 Task: Add your workplace in Manhattan to your list of favorite locations.
Action: Mouse moved to (136, 53)
Screenshot: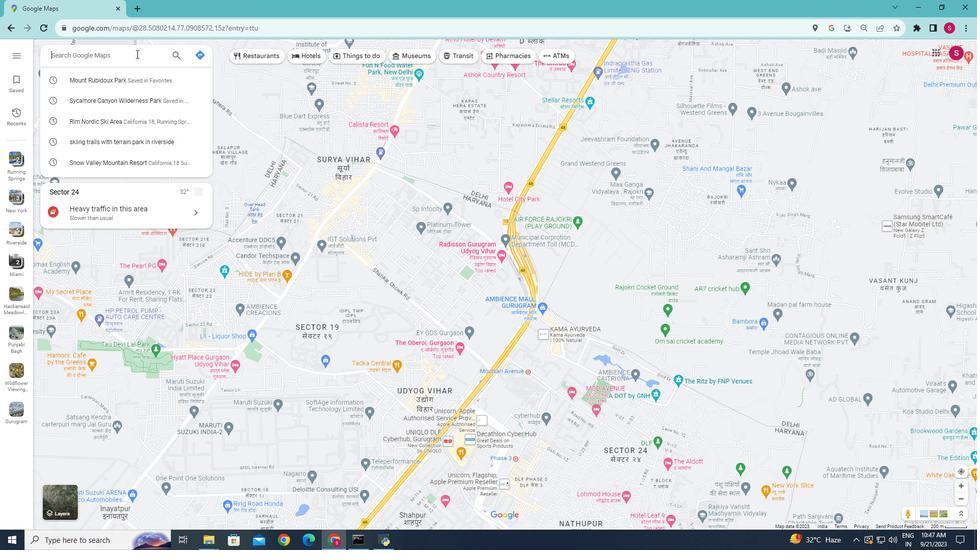 
Action: Mouse pressed left at (136, 53)
Screenshot: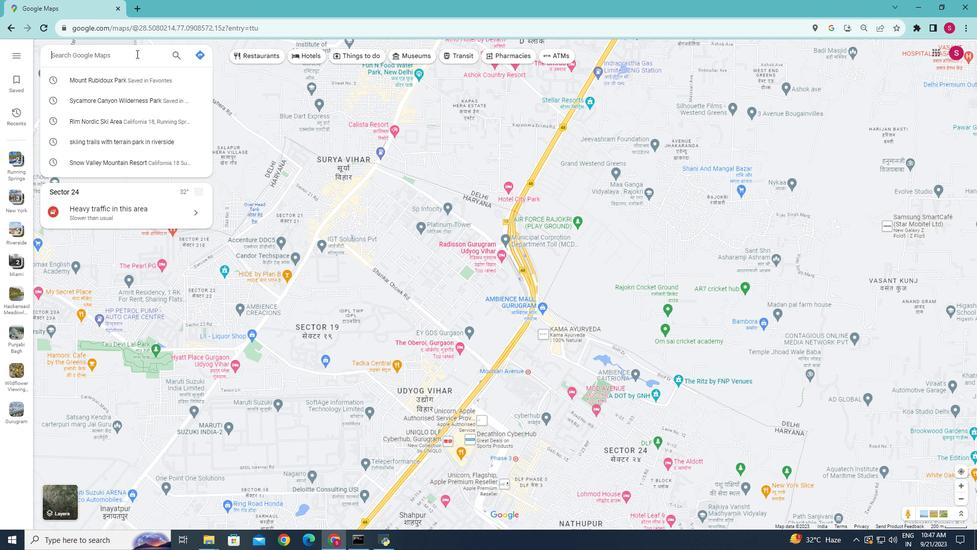 
Action: Key pressed <Key.caps_lock>M<Key.caps_lock>anhattan<Key.enter>
Screenshot: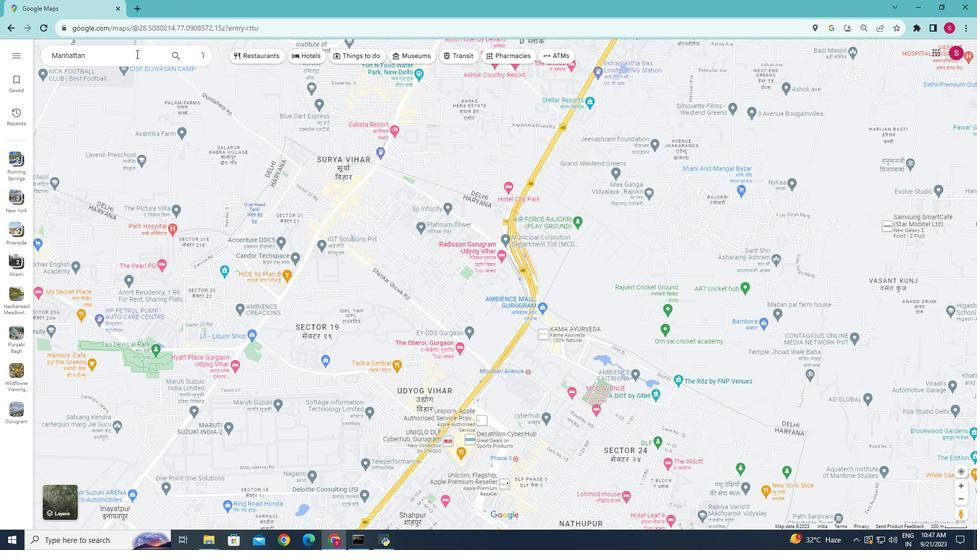 
Action: Mouse moved to (124, 211)
Screenshot: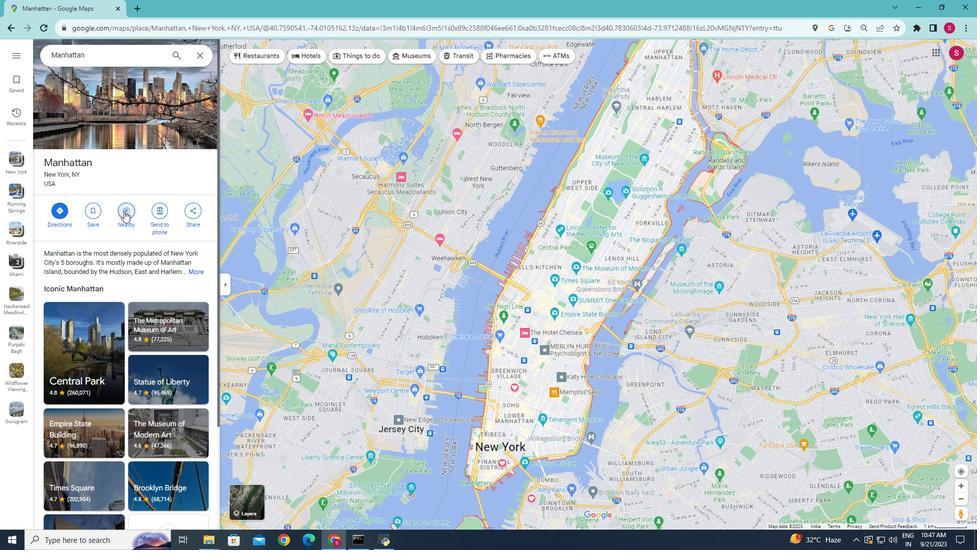 
Action: Mouse pressed left at (124, 211)
Screenshot: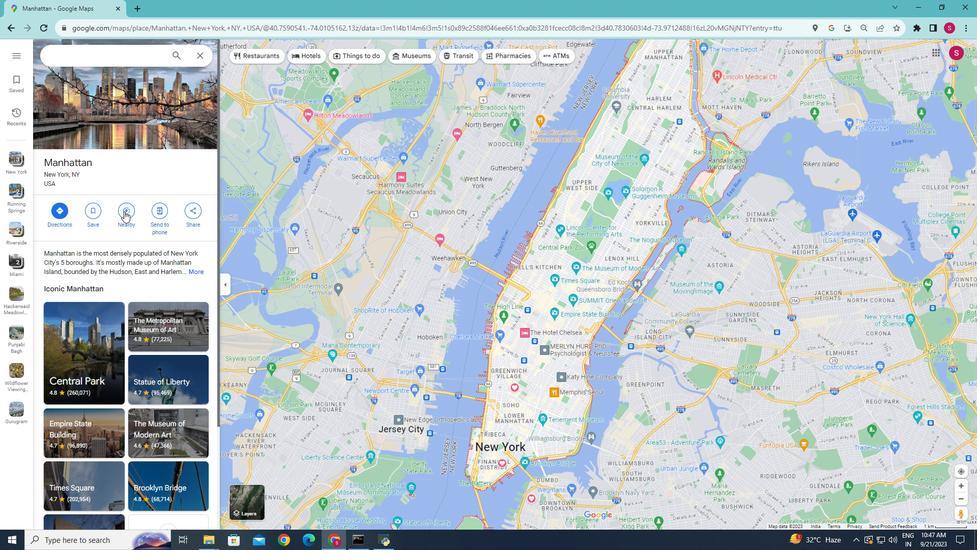 
Action: Mouse moved to (87, 52)
Screenshot: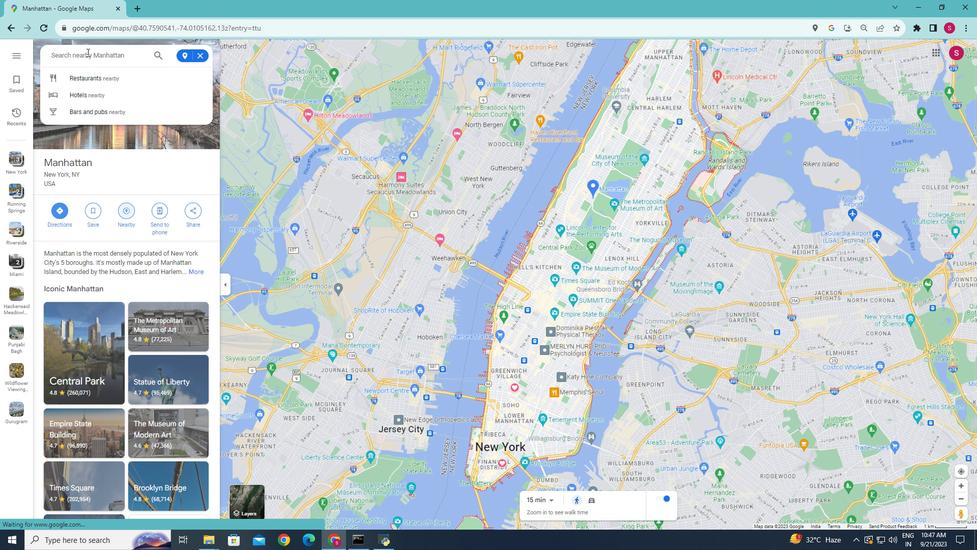 
Action: Mouse pressed left at (87, 52)
Screenshot: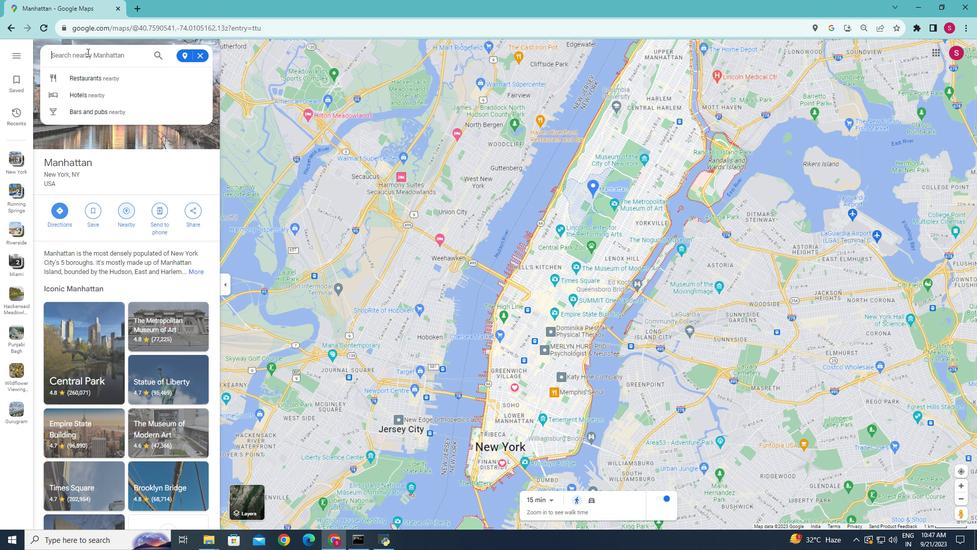 
Action: Key pressed workplace<Key.enter>
Screenshot: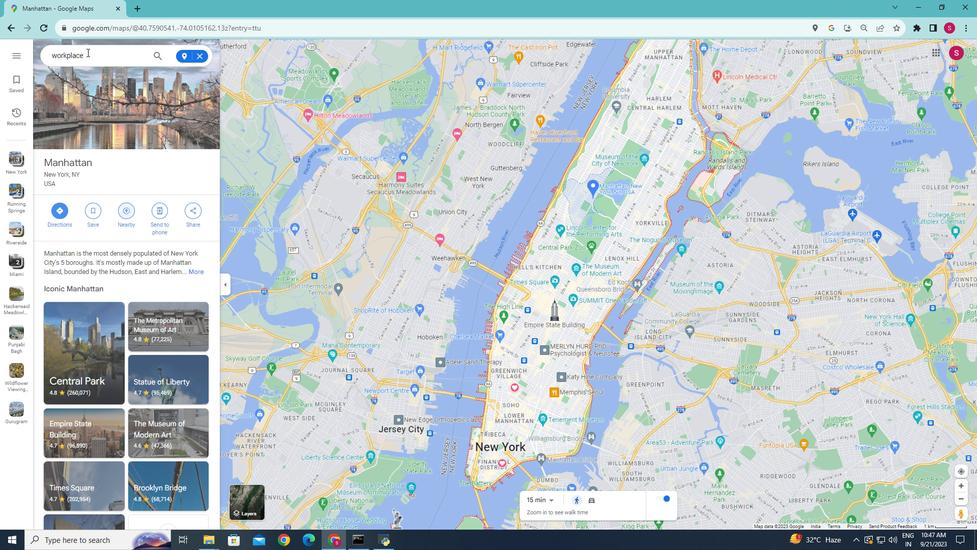 
Action: Mouse moved to (76, 202)
Screenshot: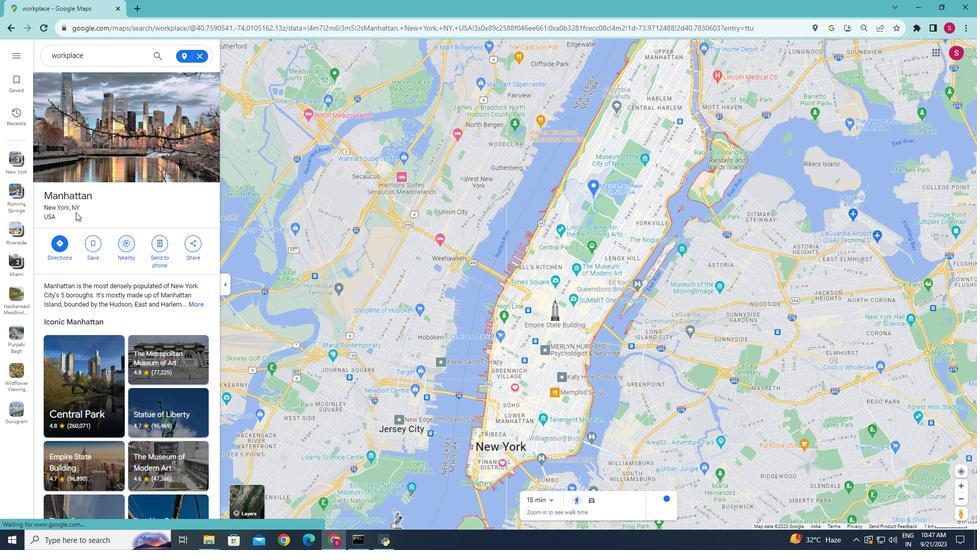 
Action: Mouse scrolled (76, 202) with delta (0, 0)
Screenshot: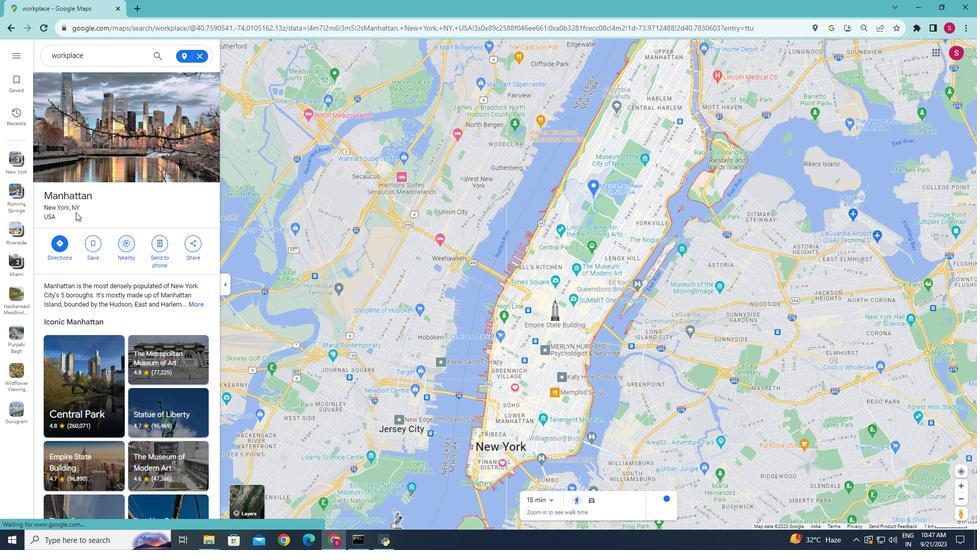 
Action: Mouse moved to (75, 211)
Screenshot: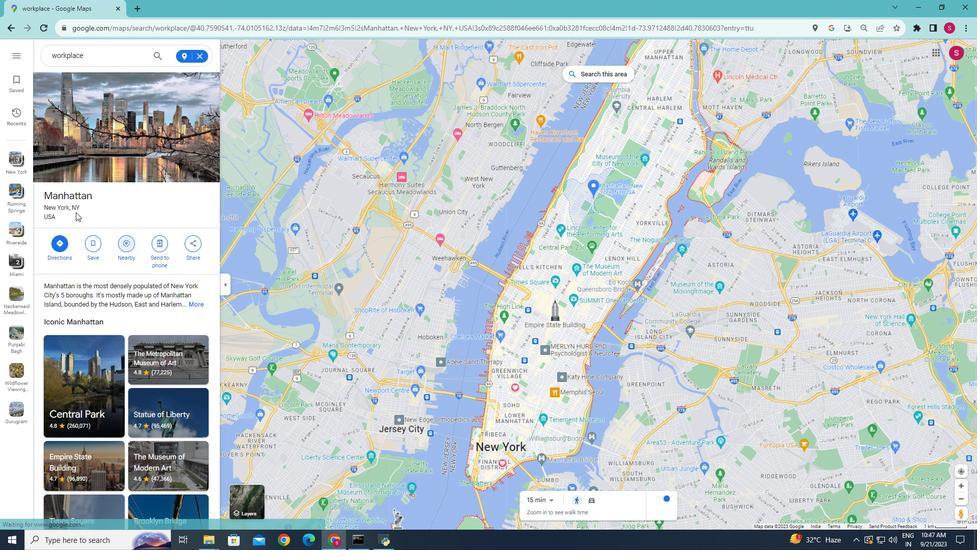 
Action: Mouse scrolled (75, 211) with delta (0, 0)
Screenshot: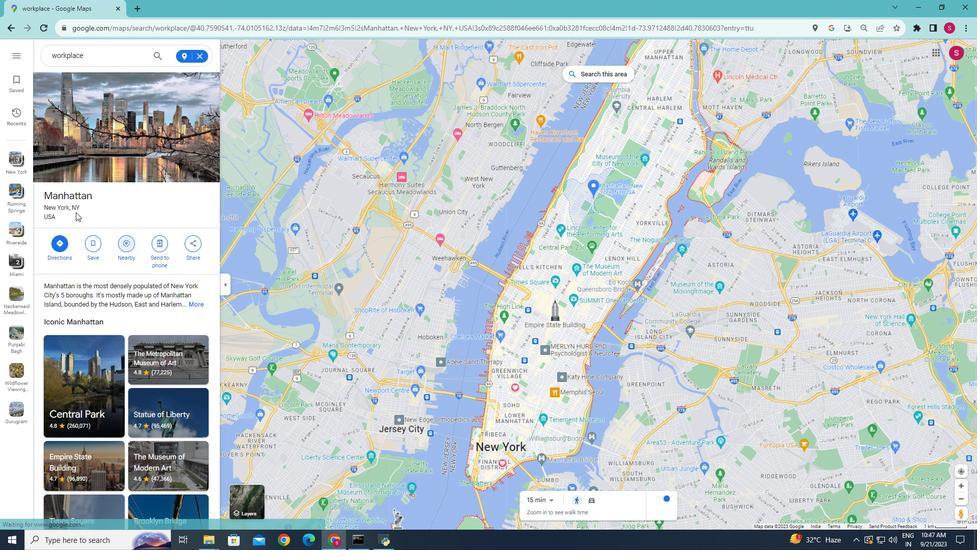 
Action: Mouse moved to (88, 195)
Screenshot: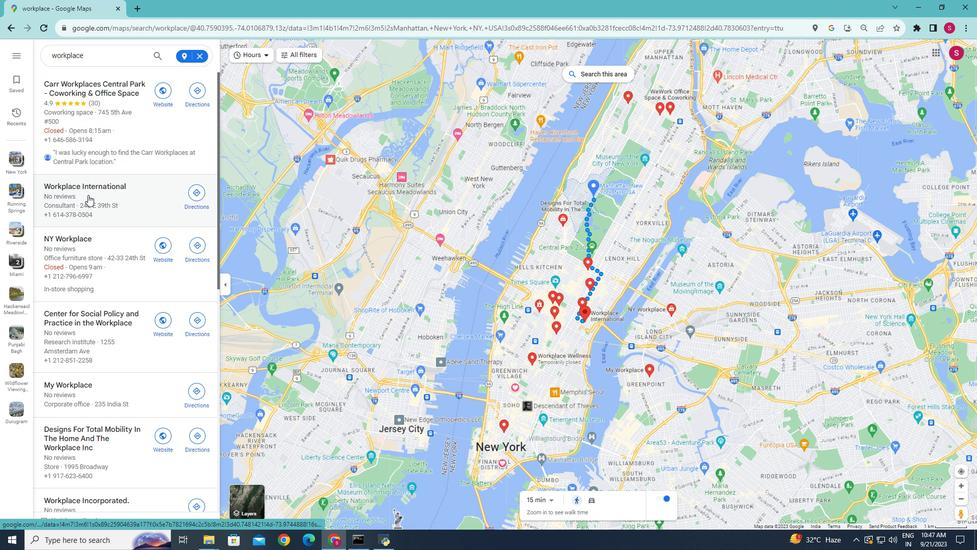 
Action: Mouse scrolled (88, 194) with delta (0, 0)
Screenshot: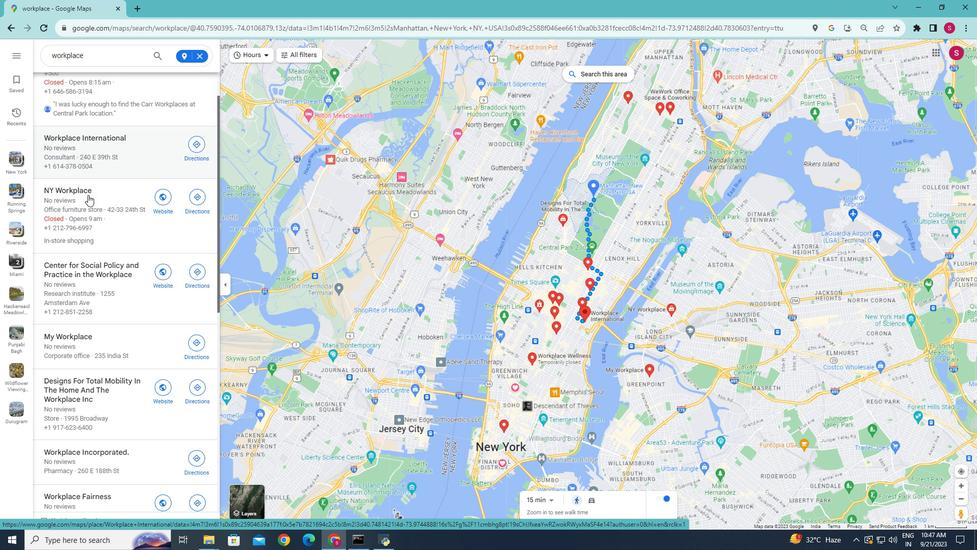 
Action: Mouse moved to (87, 214)
Screenshot: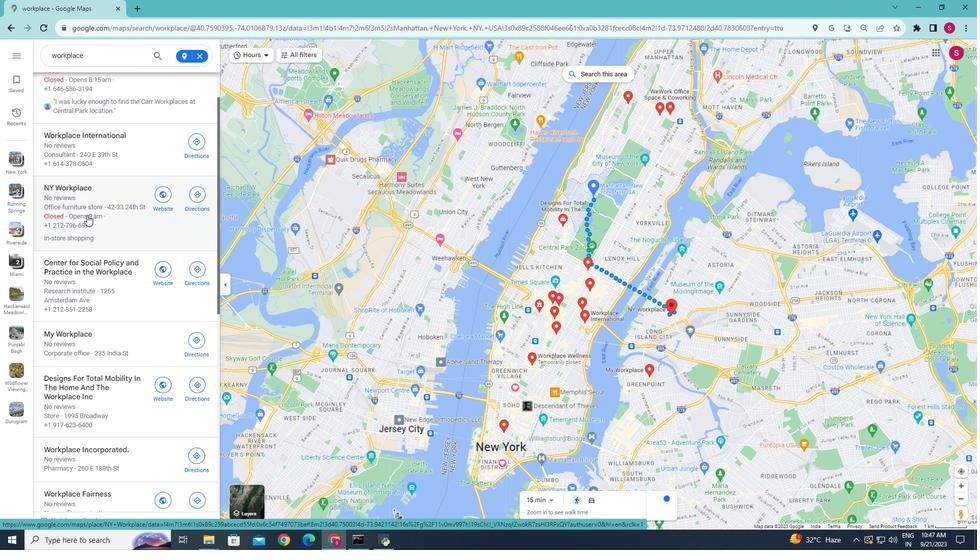
Action: Mouse scrolled (87, 214) with delta (0, 0)
Screenshot: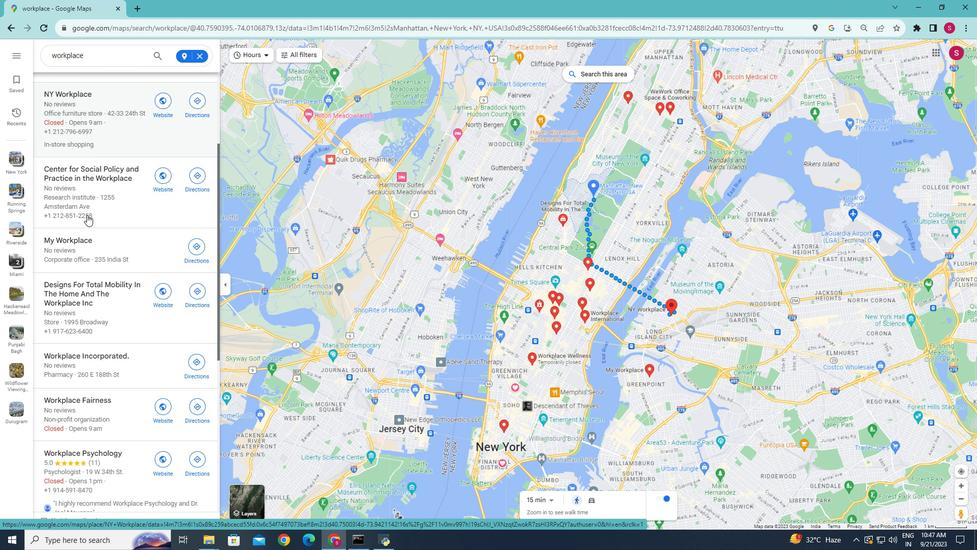 
Action: Mouse scrolled (87, 214) with delta (0, 0)
Screenshot: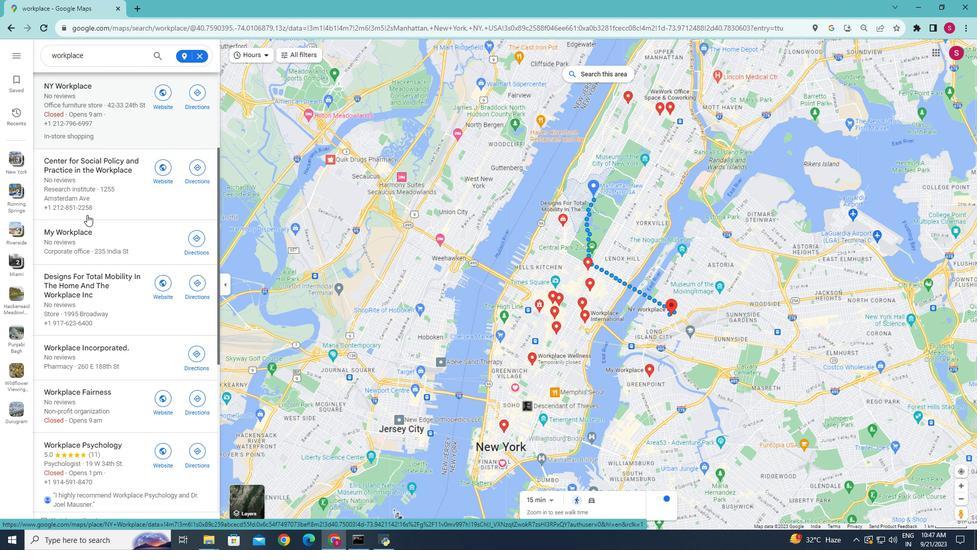 
Action: Mouse scrolled (87, 214) with delta (0, 0)
Screenshot: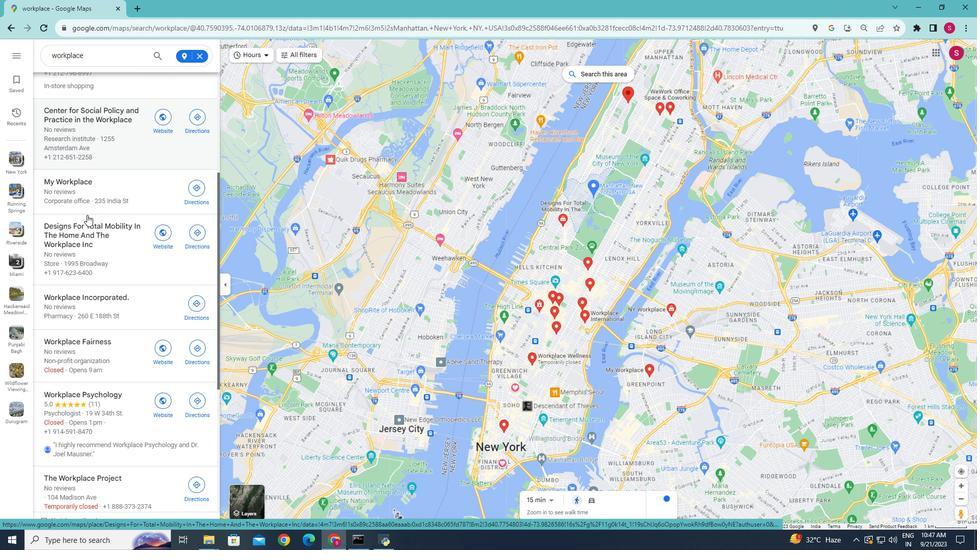 
Action: Mouse scrolled (87, 214) with delta (0, 0)
Screenshot: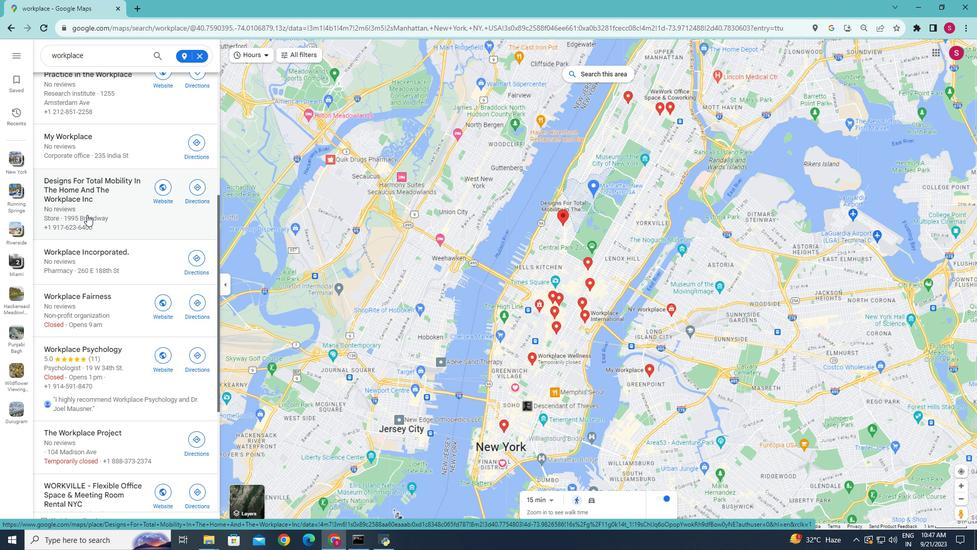 
Action: Mouse moved to (83, 231)
Screenshot: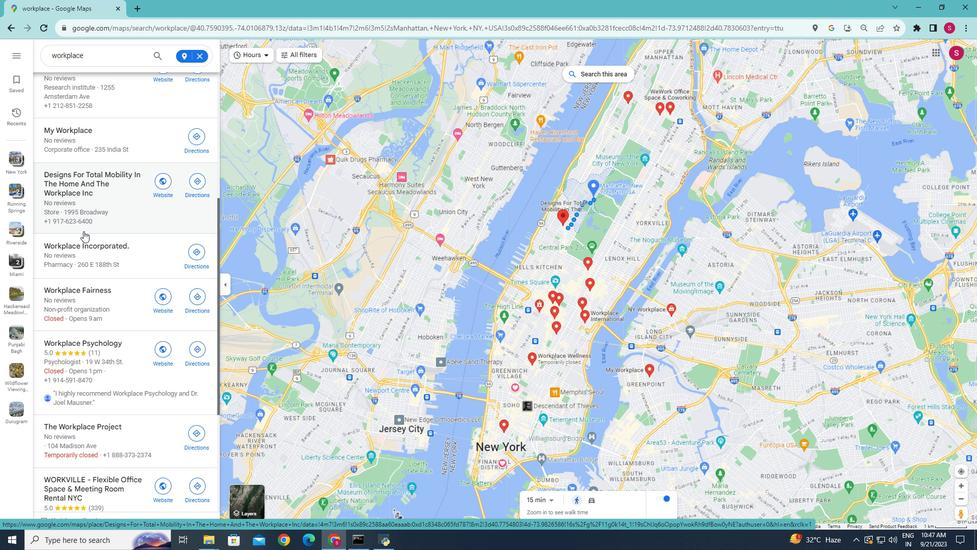 
Action: Mouse scrolled (83, 230) with delta (0, 0)
Screenshot: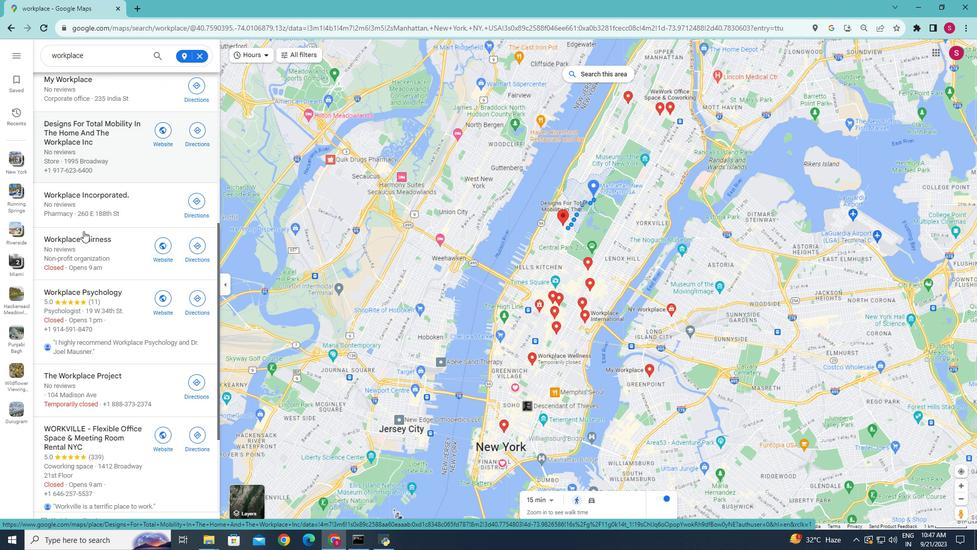 
Action: Mouse scrolled (83, 230) with delta (0, 0)
Screenshot: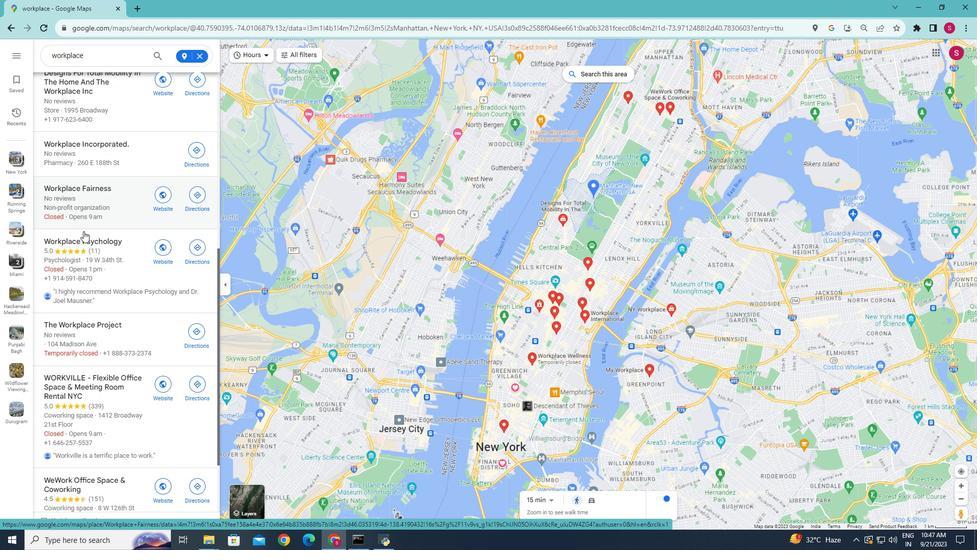 
Action: Mouse scrolled (83, 230) with delta (0, 0)
Screenshot: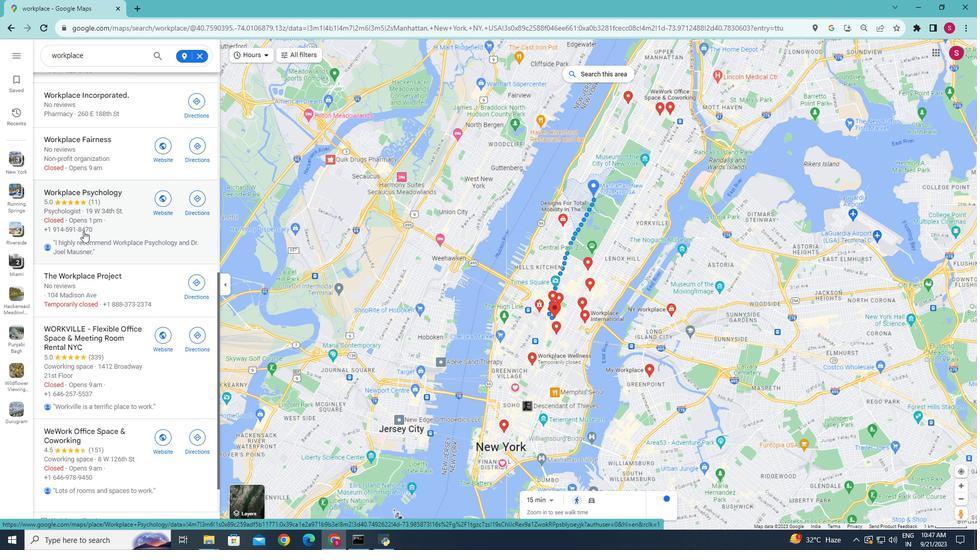 
Action: Mouse scrolled (83, 230) with delta (0, 0)
Screenshot: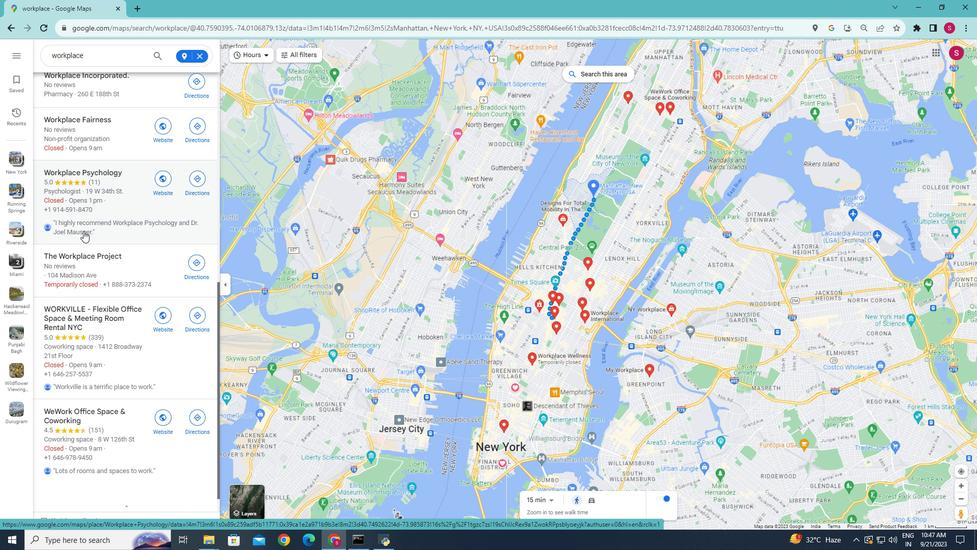 
Action: Mouse scrolled (83, 230) with delta (0, 0)
Screenshot: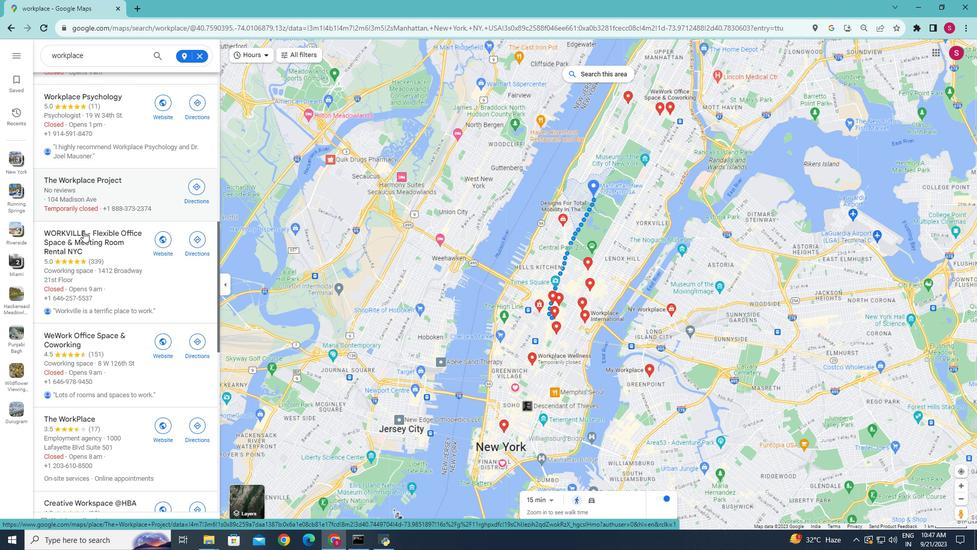 
Action: Mouse scrolled (83, 230) with delta (0, 0)
Screenshot: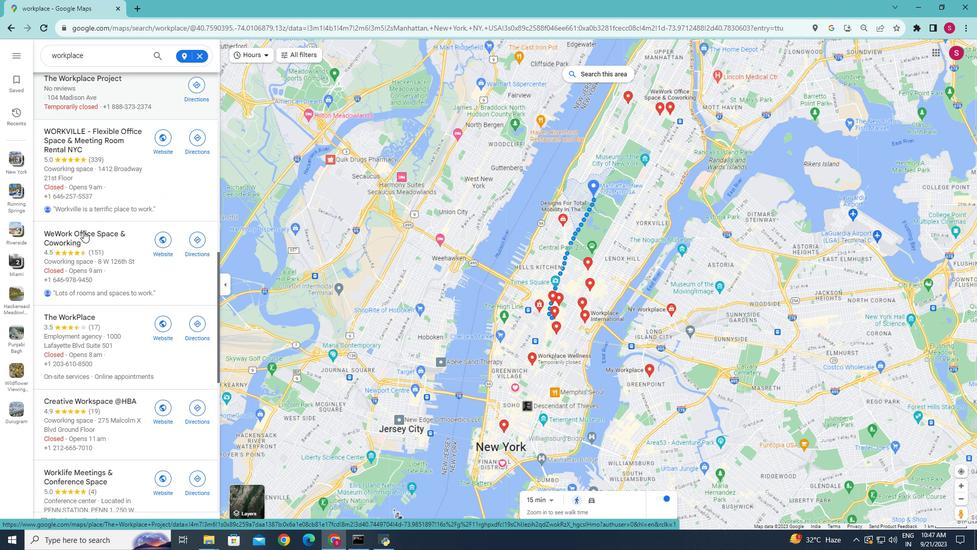 
Action: Mouse scrolled (83, 230) with delta (0, 0)
Screenshot: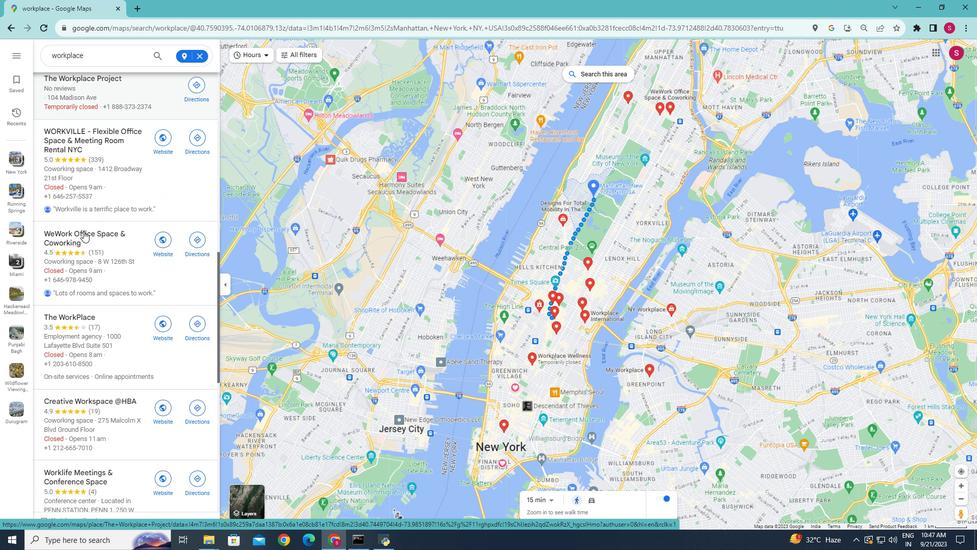 
Action: Mouse moved to (121, 227)
Screenshot: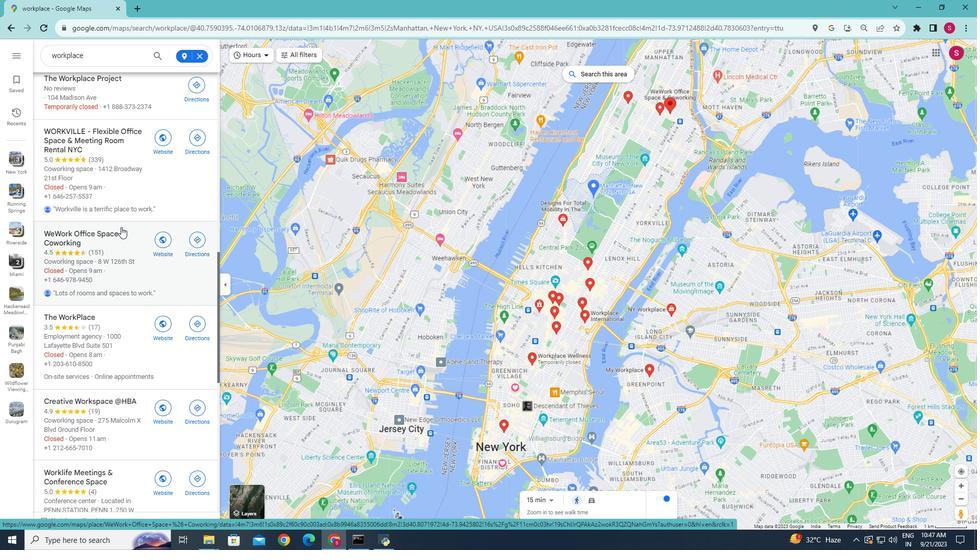 
Action: Mouse scrolled (121, 226) with delta (0, 0)
Screenshot: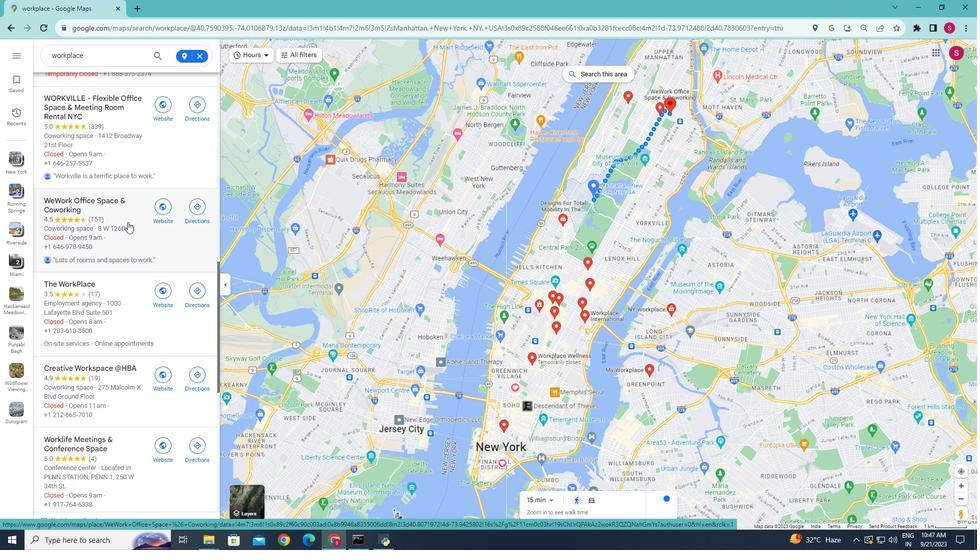 
Action: Mouse moved to (125, 224)
Screenshot: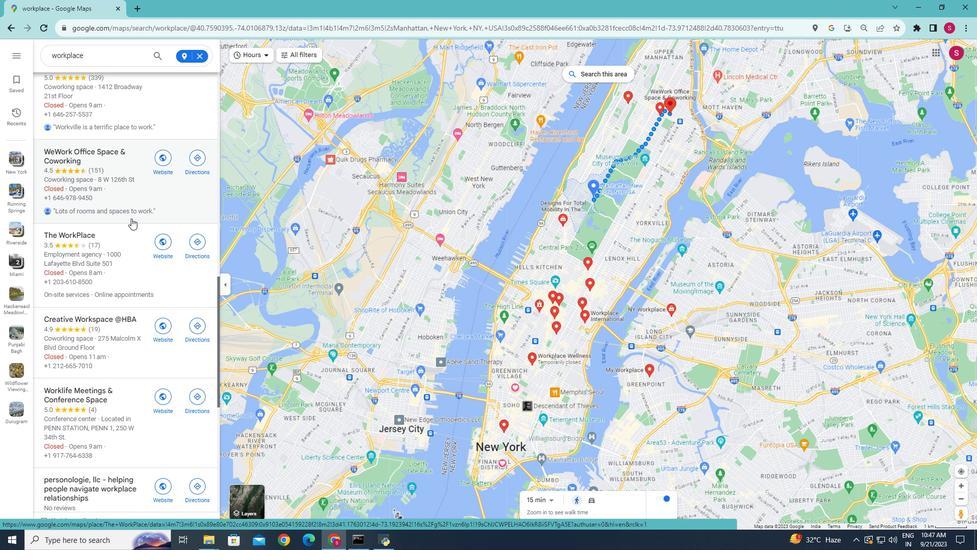 
Action: Mouse scrolled (125, 224) with delta (0, 0)
Screenshot: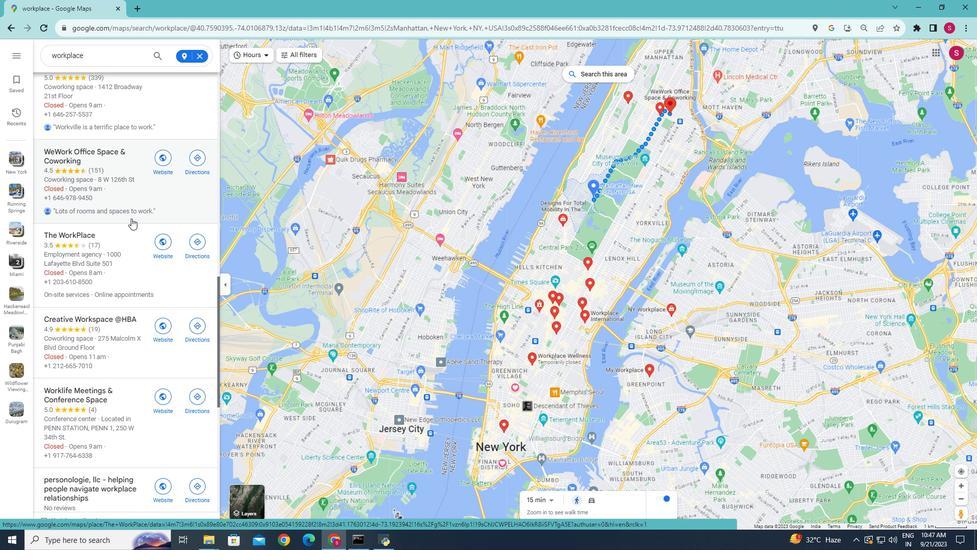 
Action: Mouse moved to (131, 218)
Screenshot: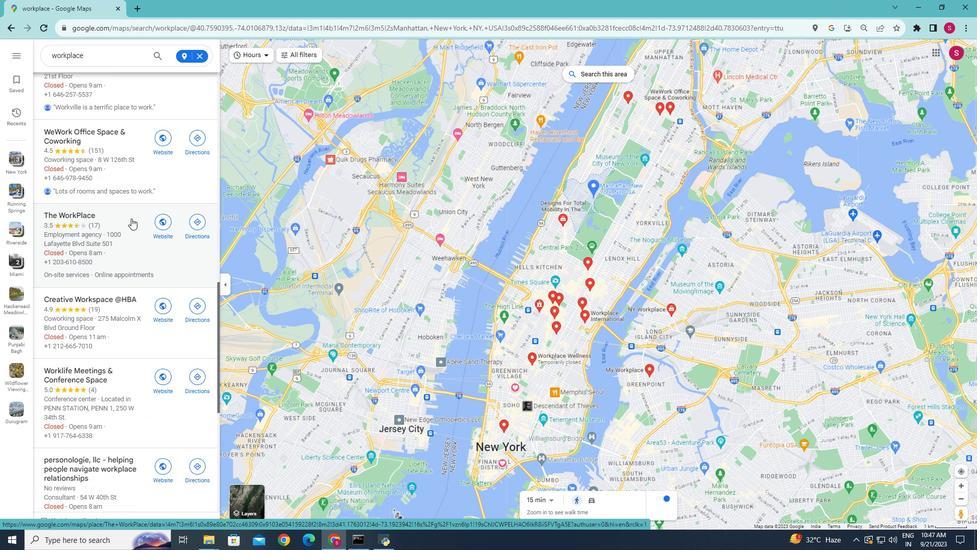 
Action: Mouse scrolled (131, 217) with delta (0, 0)
Screenshot: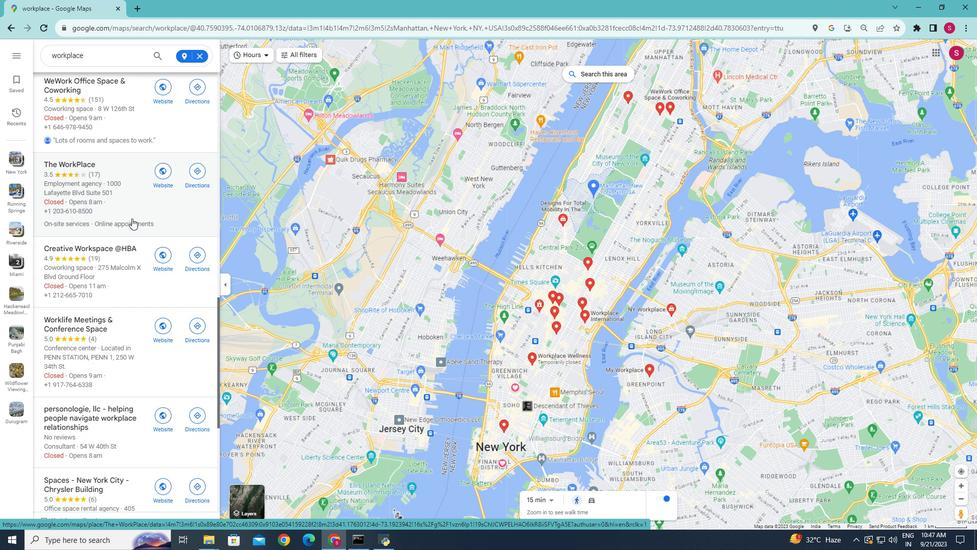
Action: Mouse moved to (131, 218)
Screenshot: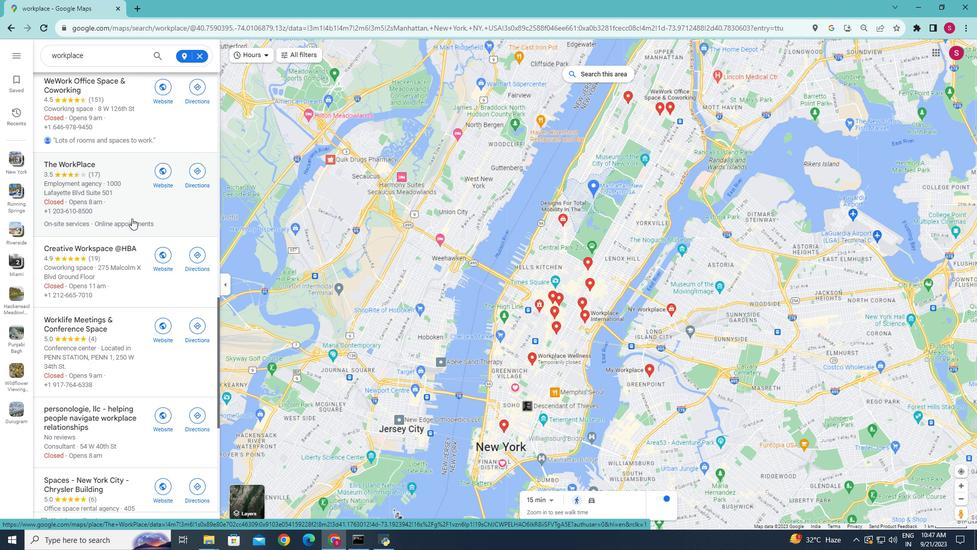 
Action: Mouse scrolled (131, 217) with delta (0, 0)
Screenshot: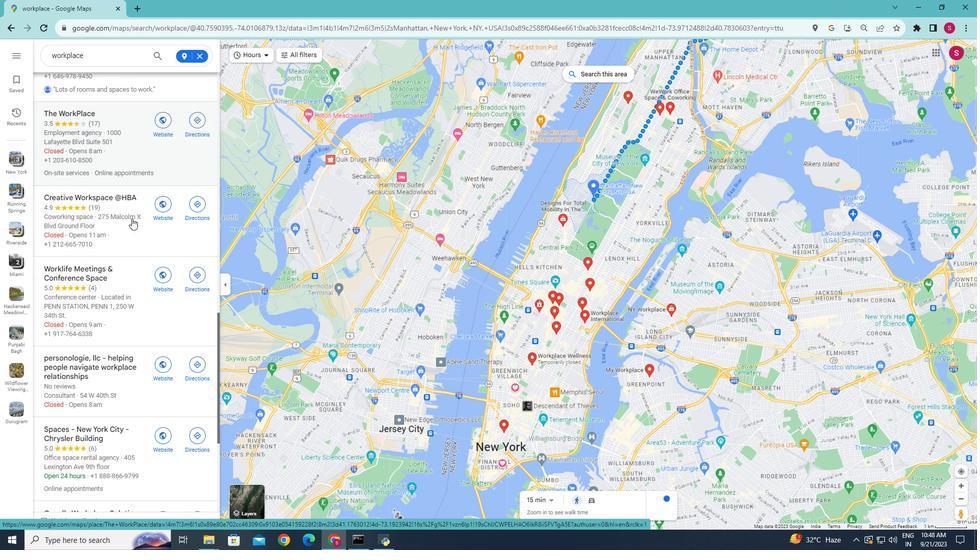 
Action: Mouse scrolled (131, 217) with delta (0, 0)
Screenshot: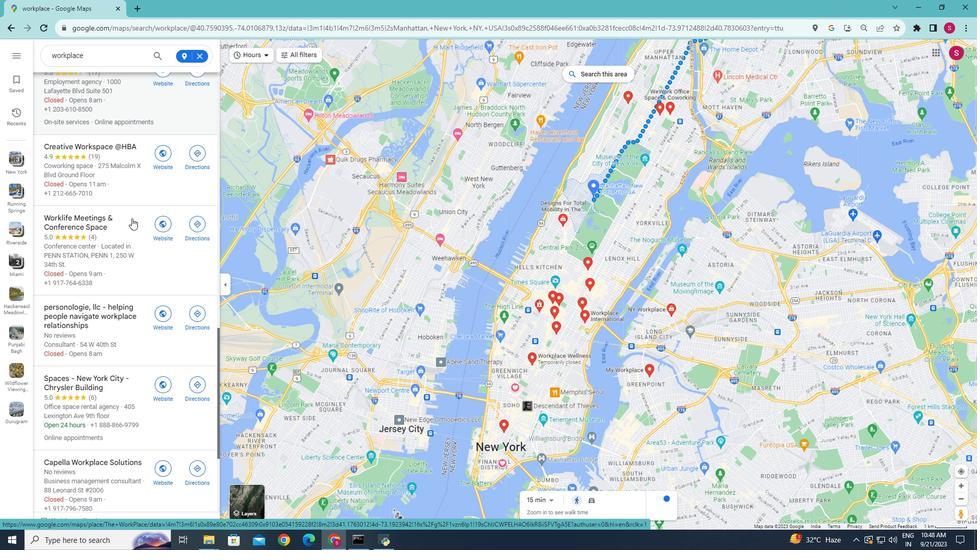 
Action: Mouse scrolled (131, 217) with delta (0, 0)
Screenshot: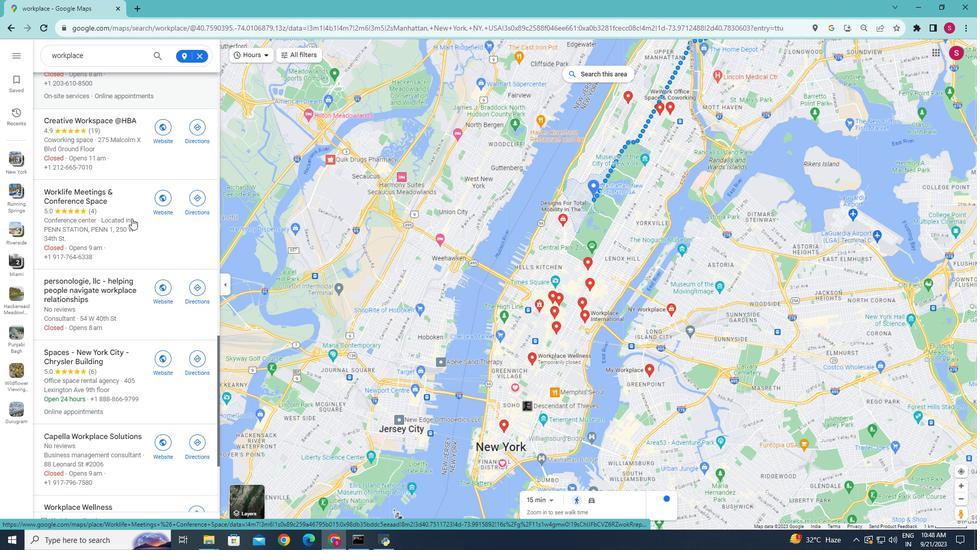 
Action: Mouse scrolled (131, 217) with delta (0, 0)
Screenshot: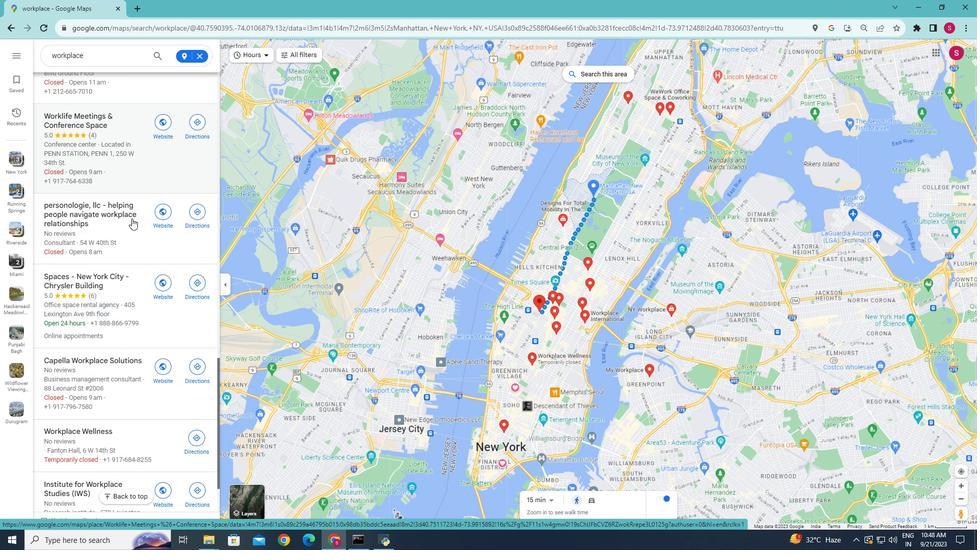 
Action: Mouse scrolled (131, 217) with delta (0, 0)
Screenshot: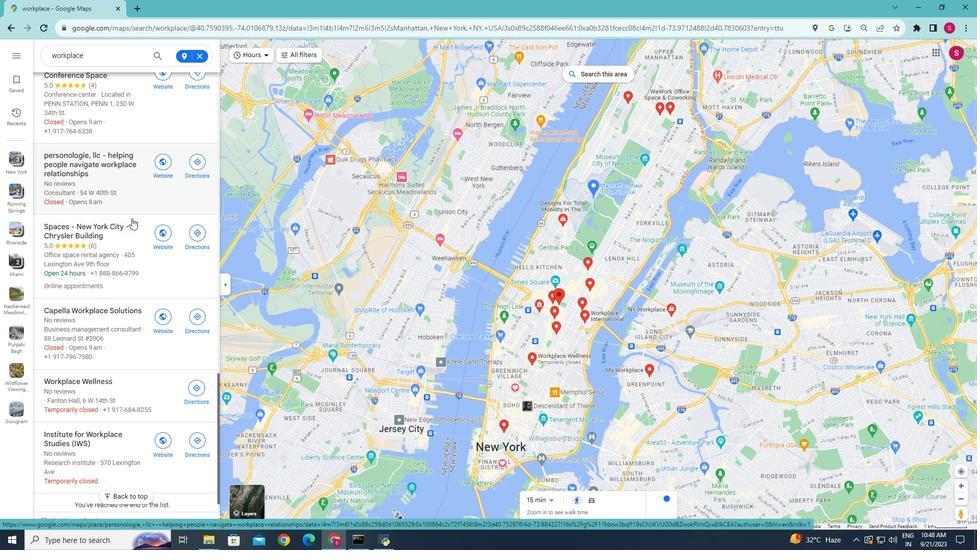 
Action: Mouse scrolled (131, 217) with delta (0, 0)
Screenshot: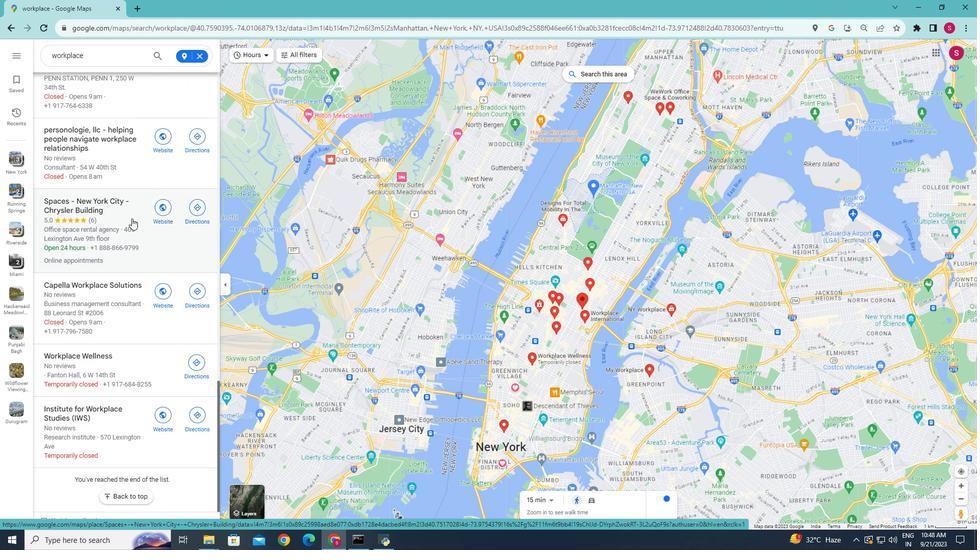 
Action: Mouse moved to (200, 221)
Screenshot: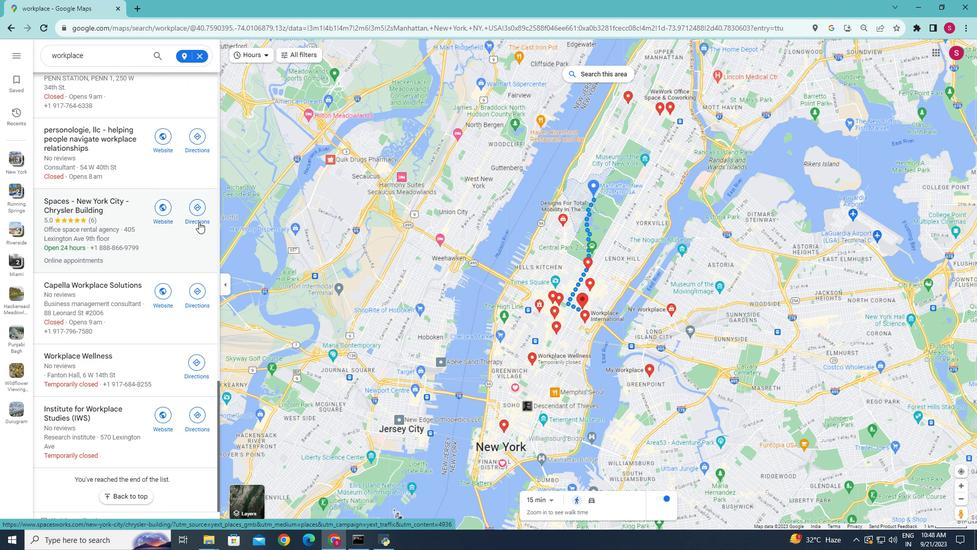 
Action: Mouse scrolled (200, 221) with delta (0, 0)
Screenshot: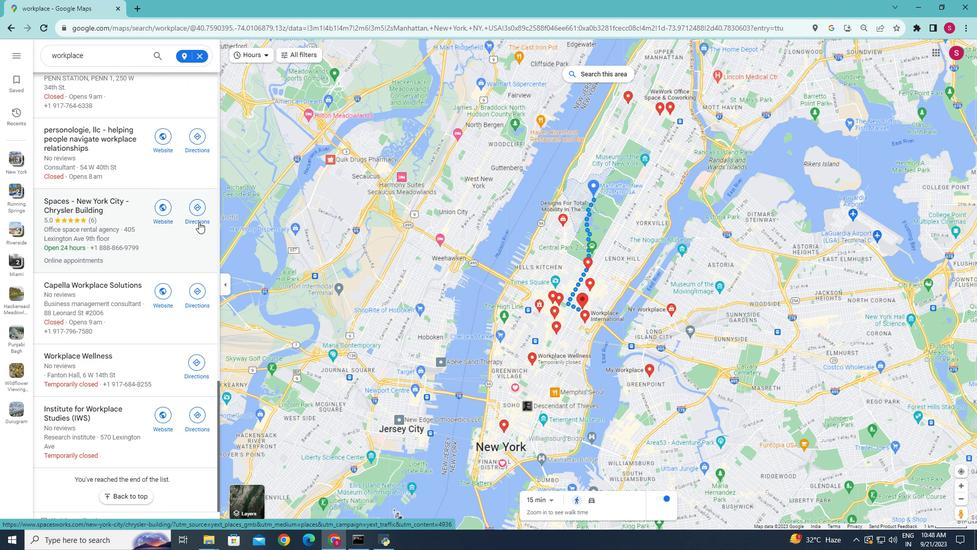
Action: Mouse moved to (97, 208)
Screenshot: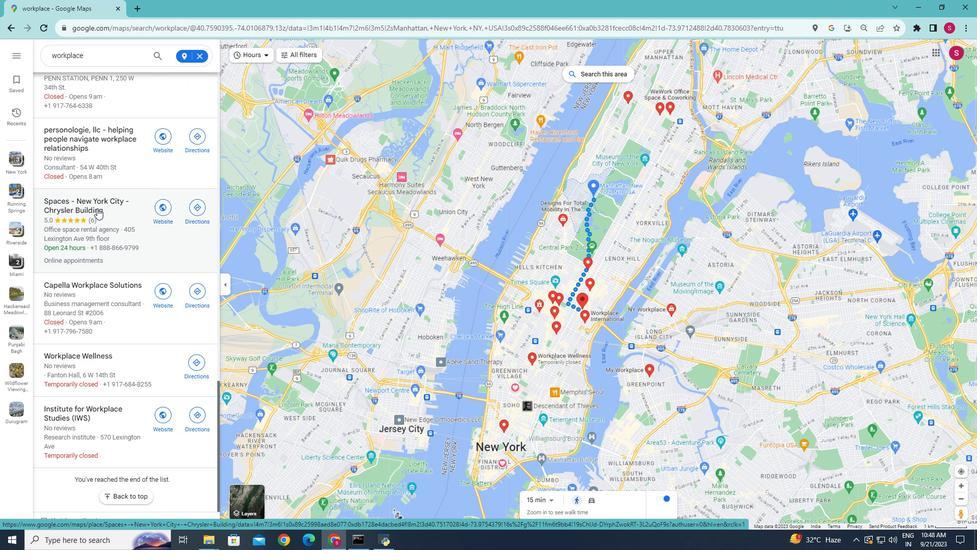 
Action: Mouse pressed left at (97, 208)
Screenshot: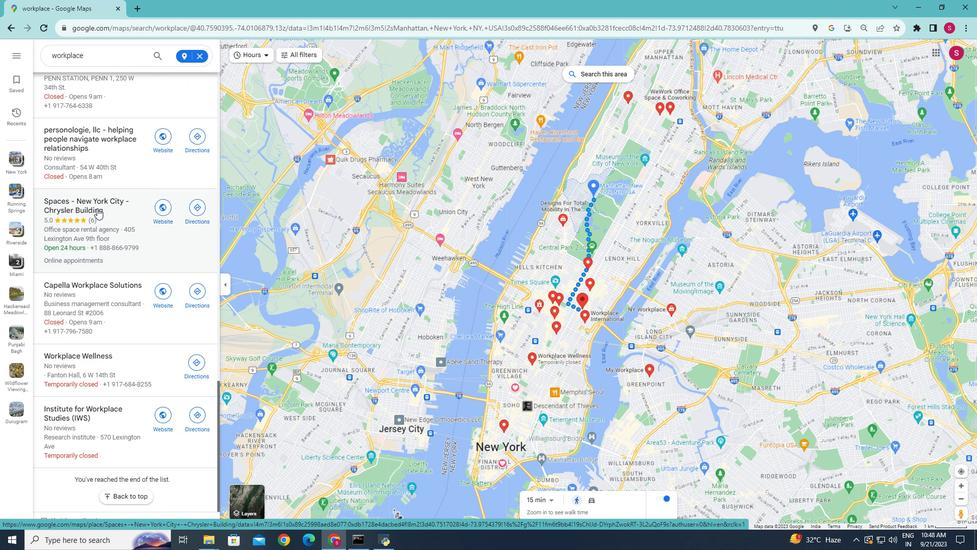 
Action: Mouse moved to (104, 225)
Screenshot: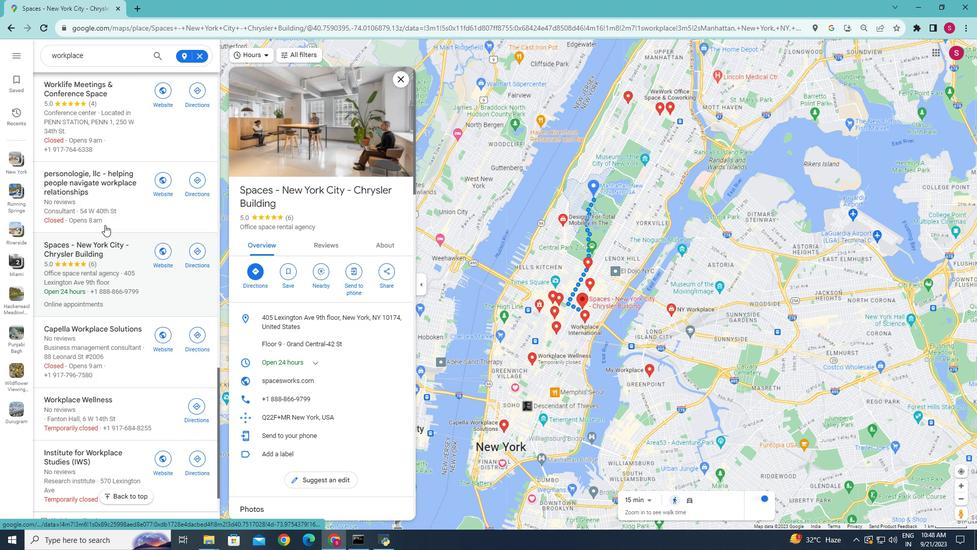 
Action: Mouse scrolled (104, 225) with delta (0, 0)
Screenshot: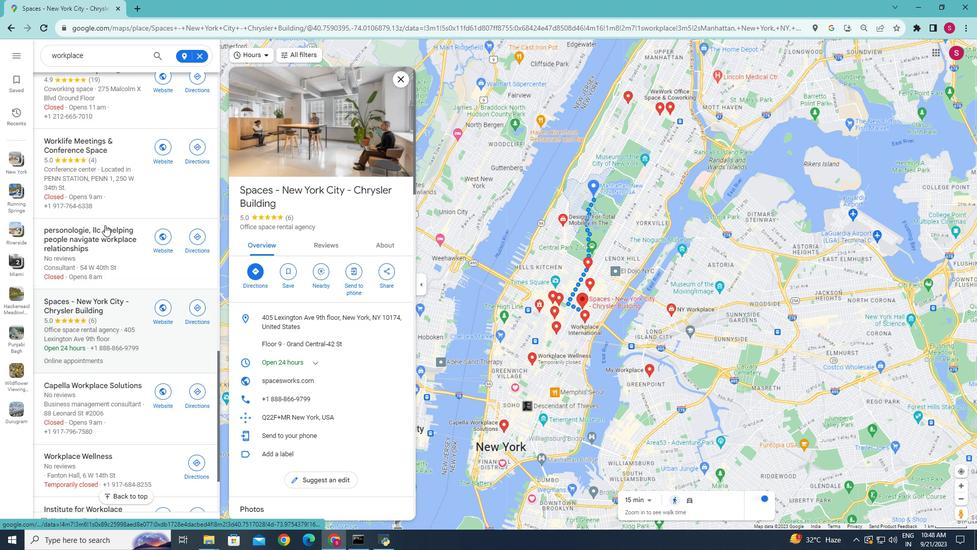 
Action: Mouse scrolled (104, 225) with delta (0, 0)
Screenshot: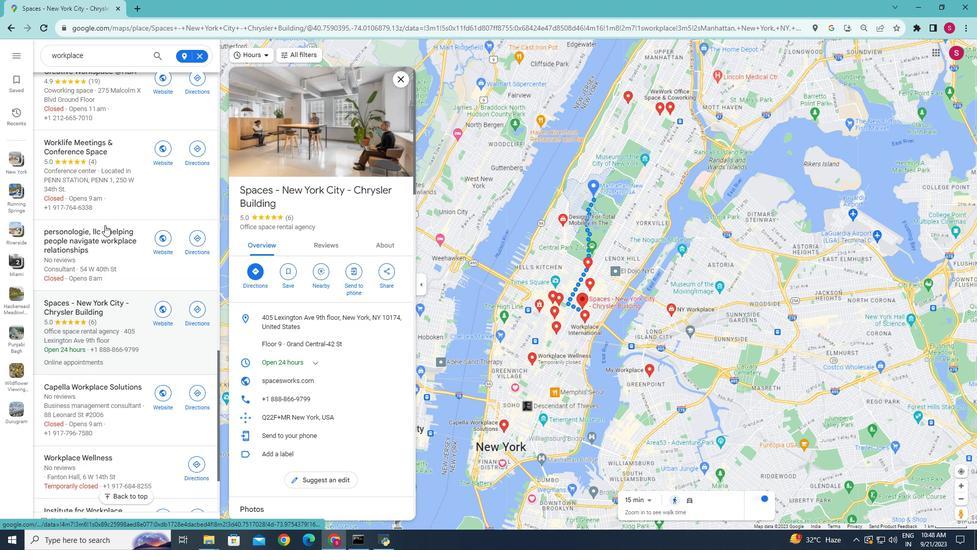
Action: Mouse moved to (357, 278)
Screenshot: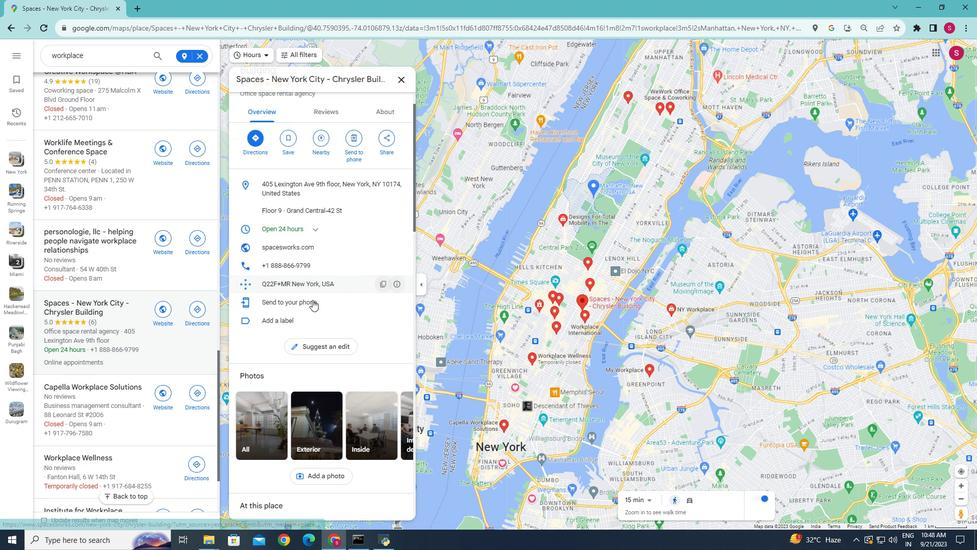 
Action: Mouse scrolled (357, 278) with delta (0, 0)
Screenshot: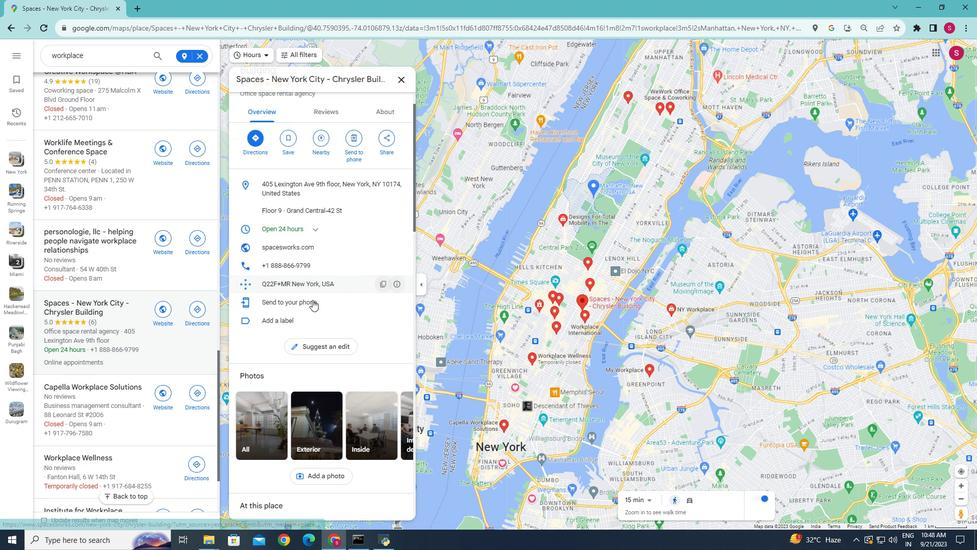 
Action: Mouse moved to (357, 278)
Screenshot: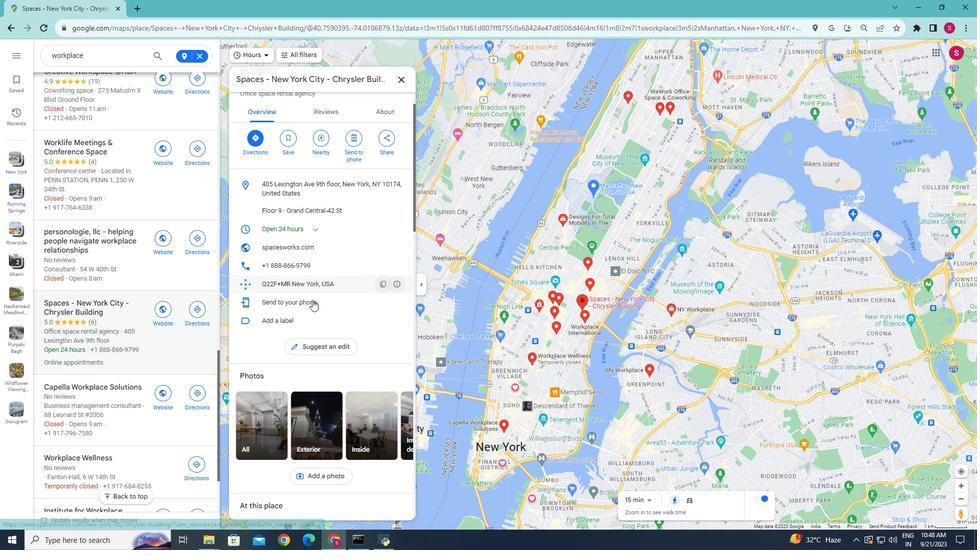 
Action: Mouse scrolled (357, 278) with delta (0, 0)
Screenshot: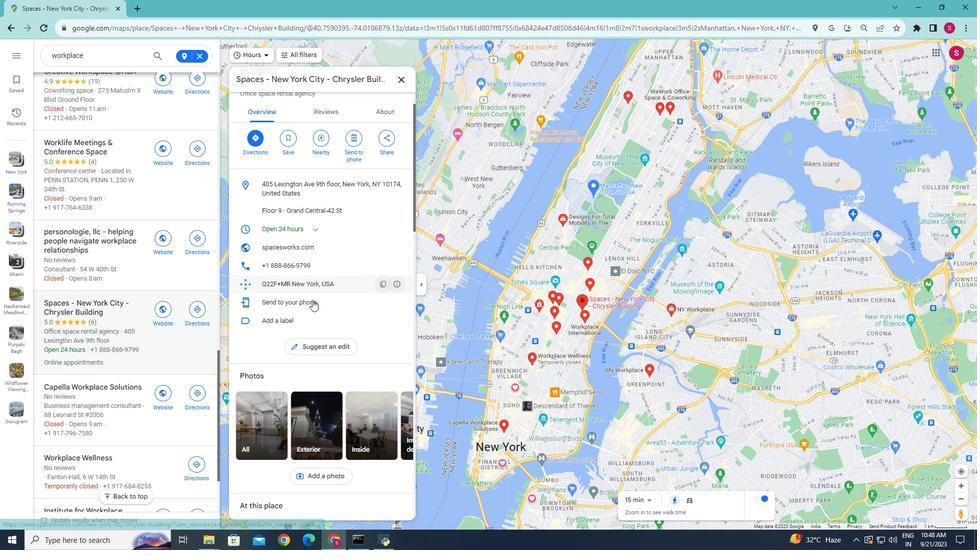 
Action: Mouse moved to (356, 278)
Screenshot: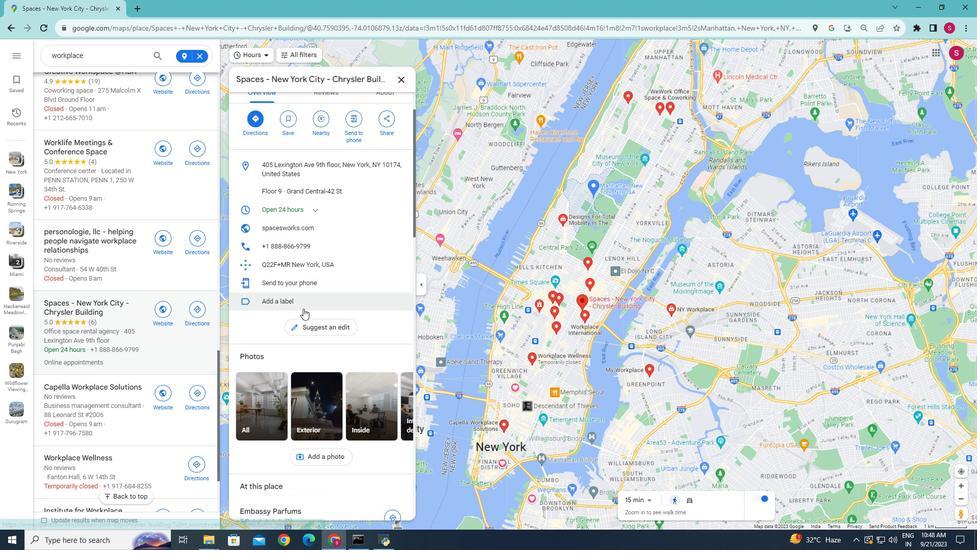 
Action: Mouse scrolled (356, 278) with delta (0, 0)
Screenshot: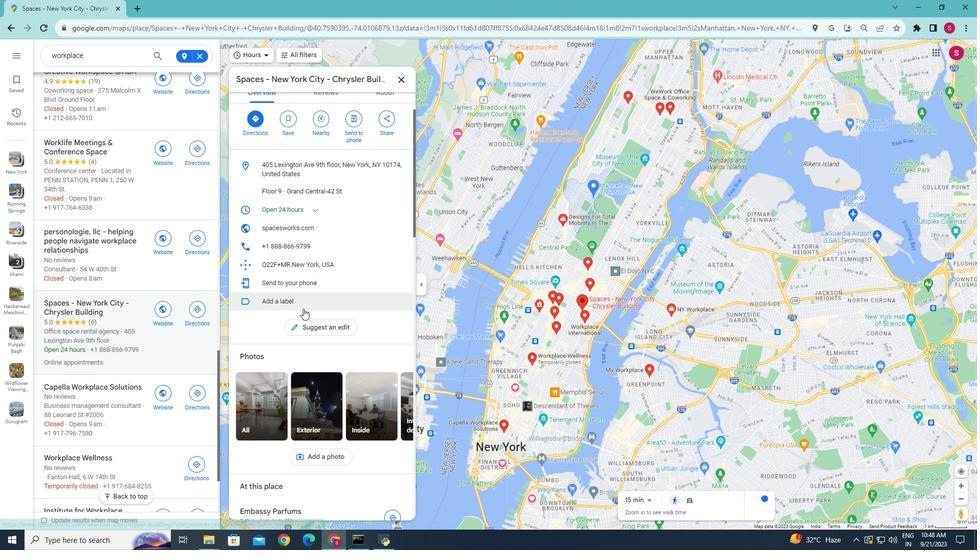
Action: Mouse moved to (303, 309)
Screenshot: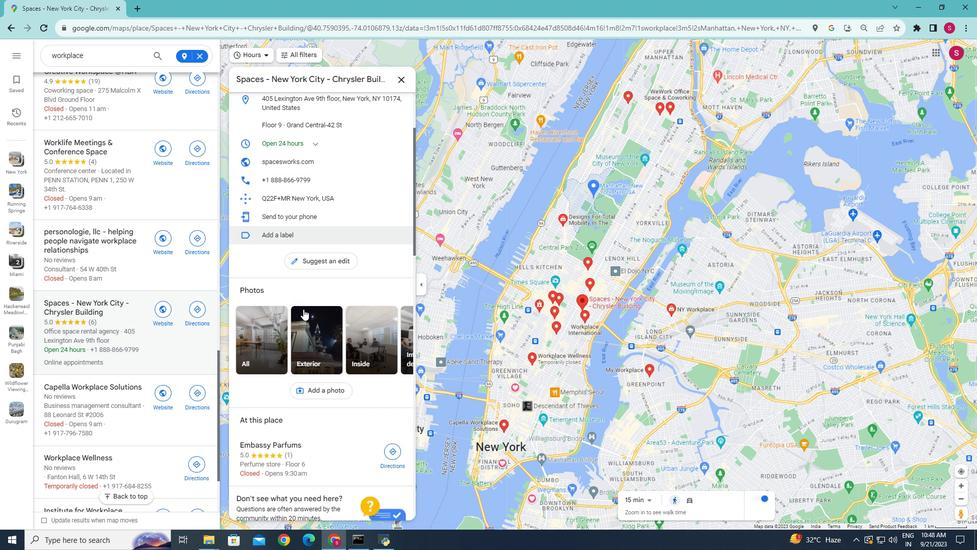 
Action: Mouse scrolled (303, 308) with delta (0, 0)
Screenshot: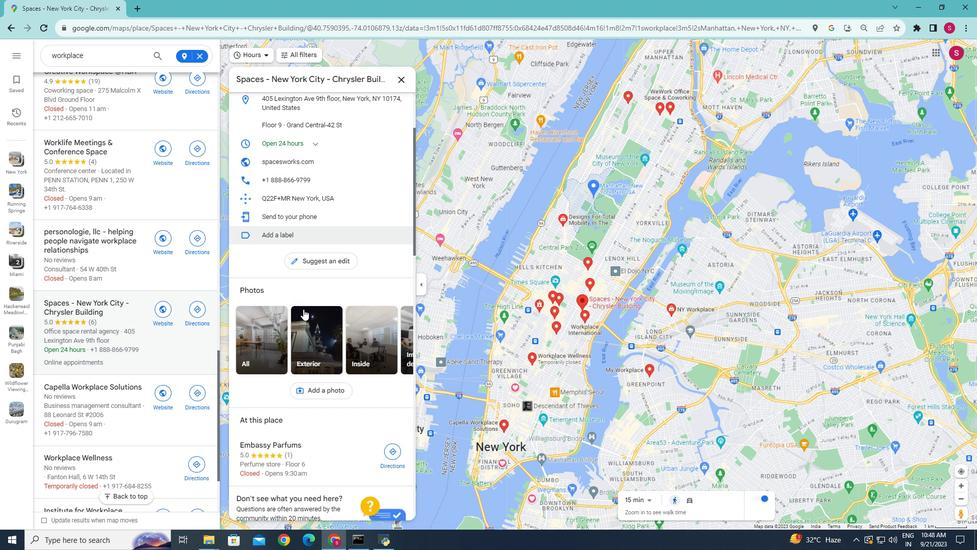 
Action: Mouse scrolled (303, 308) with delta (0, 0)
Screenshot: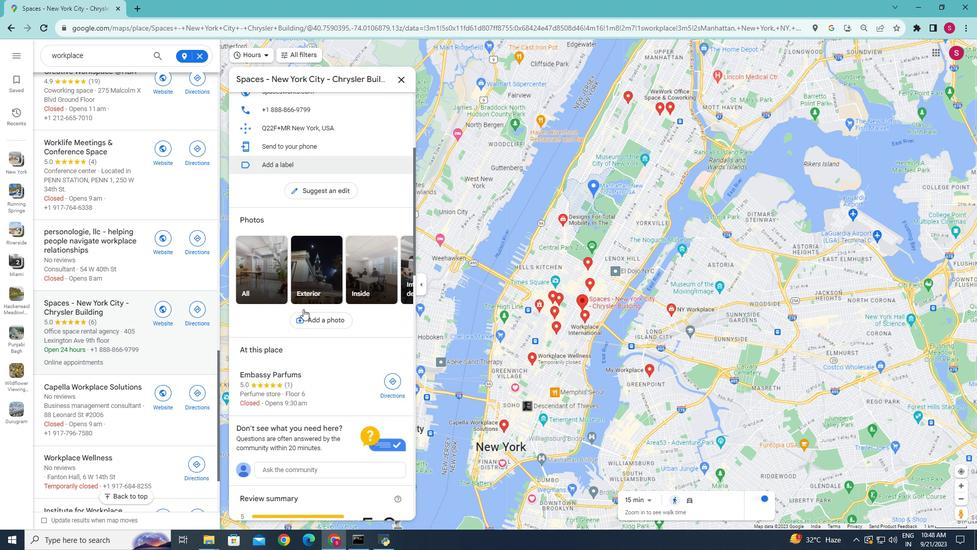 
Action: Mouse scrolled (303, 308) with delta (0, 0)
Screenshot: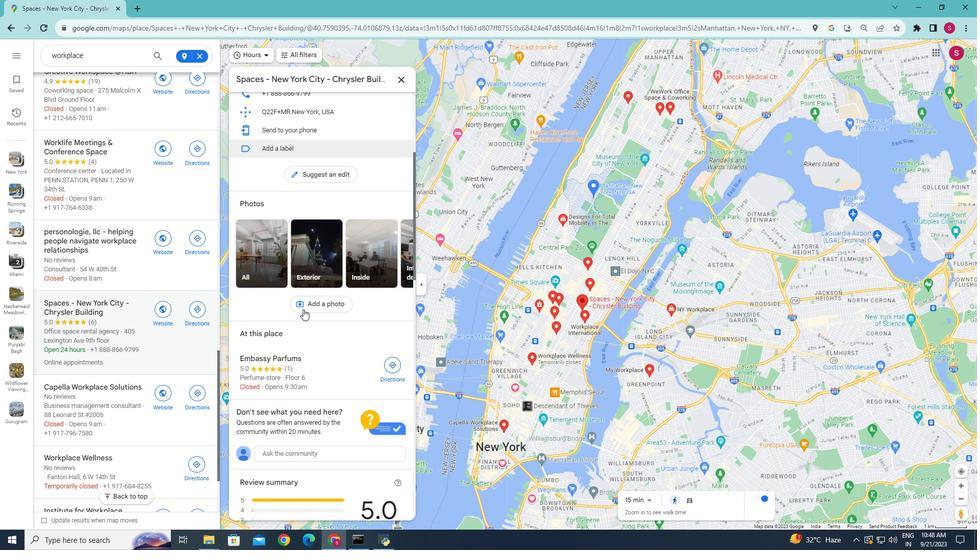 
Action: Mouse moved to (321, 338)
Screenshot: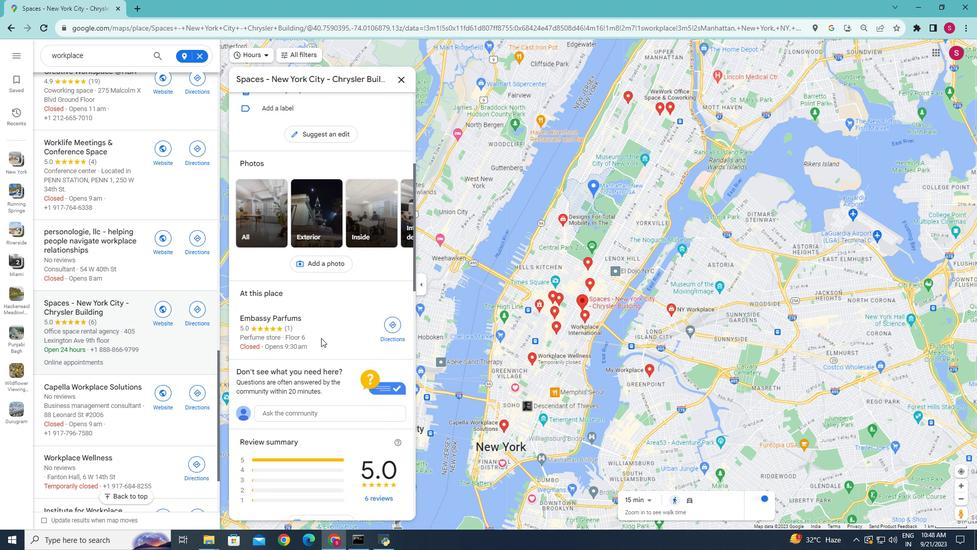
Action: Mouse scrolled (321, 337) with delta (0, 0)
Screenshot: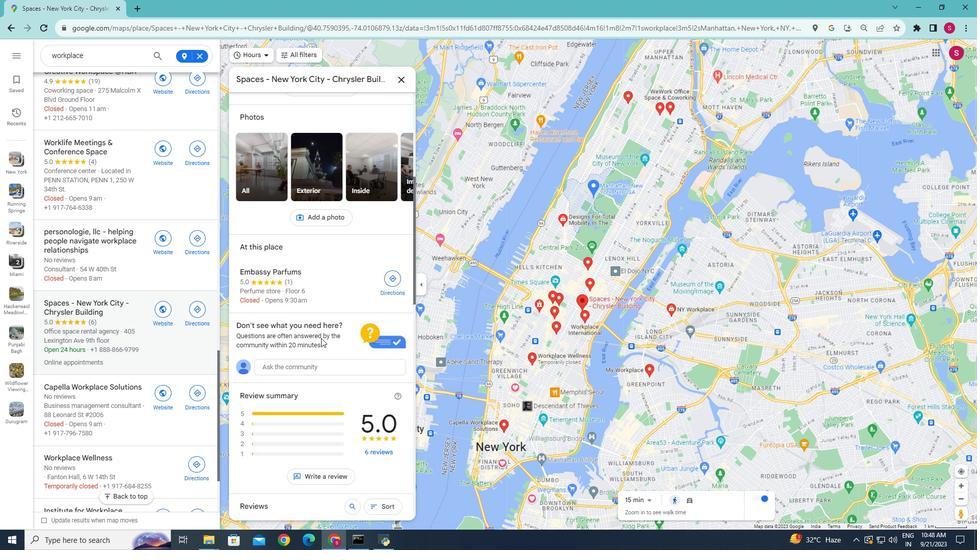 
Action: Mouse scrolled (321, 337) with delta (0, 0)
Screenshot: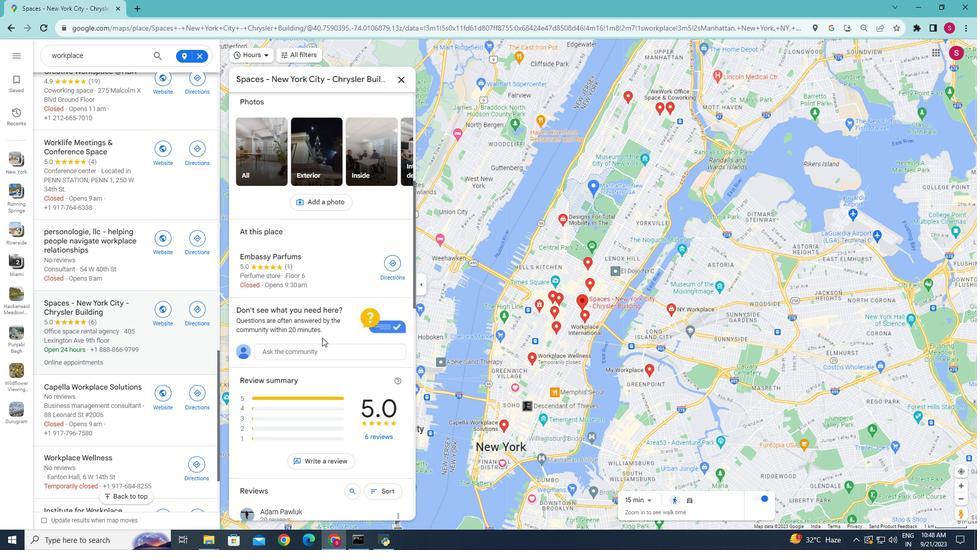 
Action: Mouse moved to (328, 331)
Screenshot: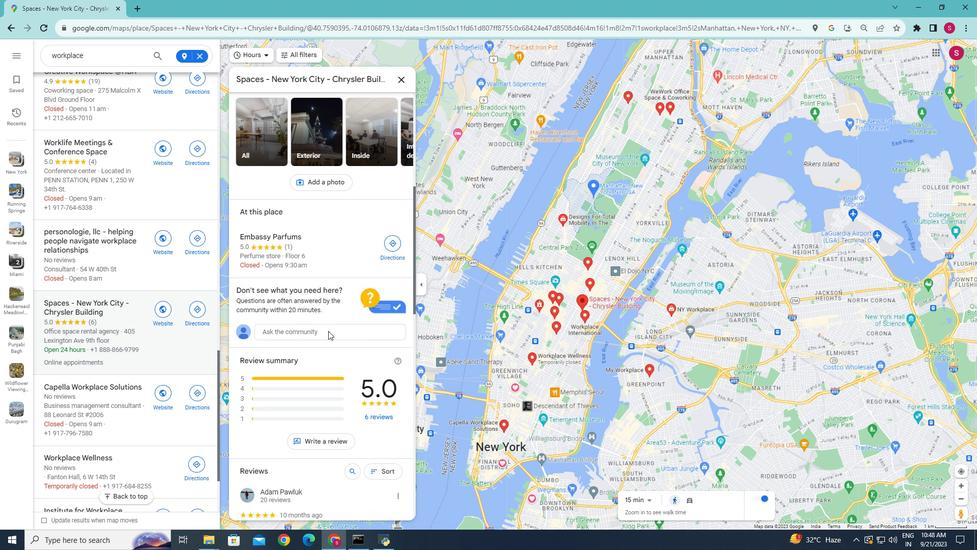 
Action: Mouse scrolled (328, 330) with delta (0, 0)
Screenshot: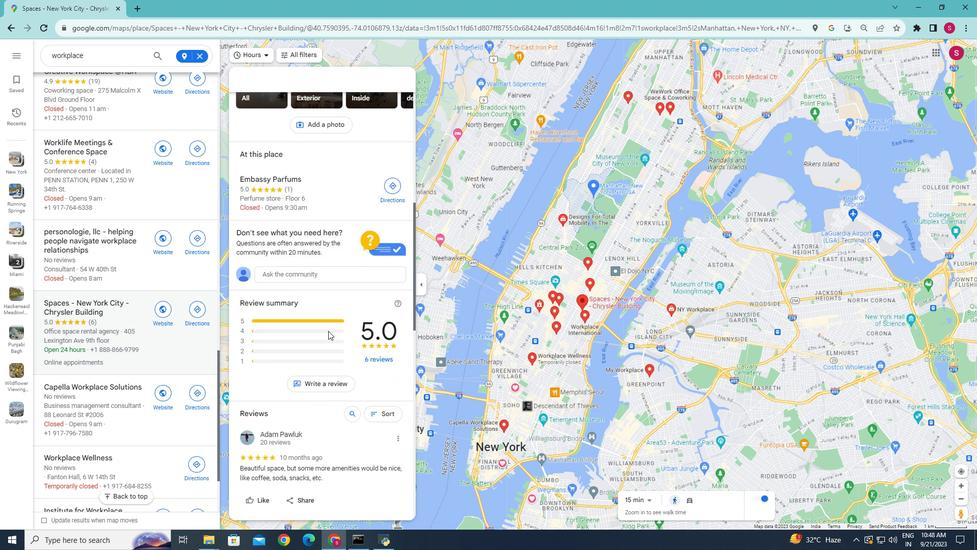 
Action: Mouse scrolled (328, 330) with delta (0, 0)
Screenshot: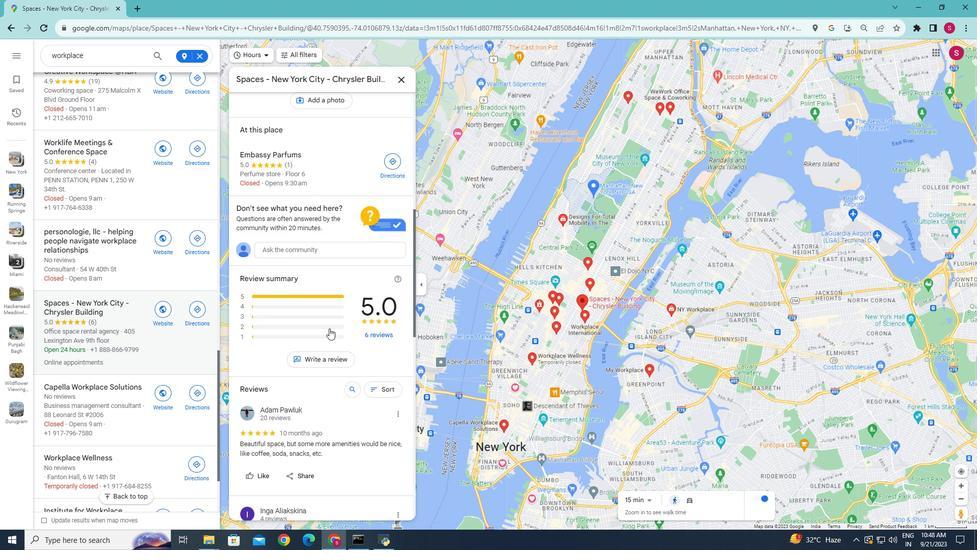 
Action: Mouse moved to (330, 327)
Screenshot: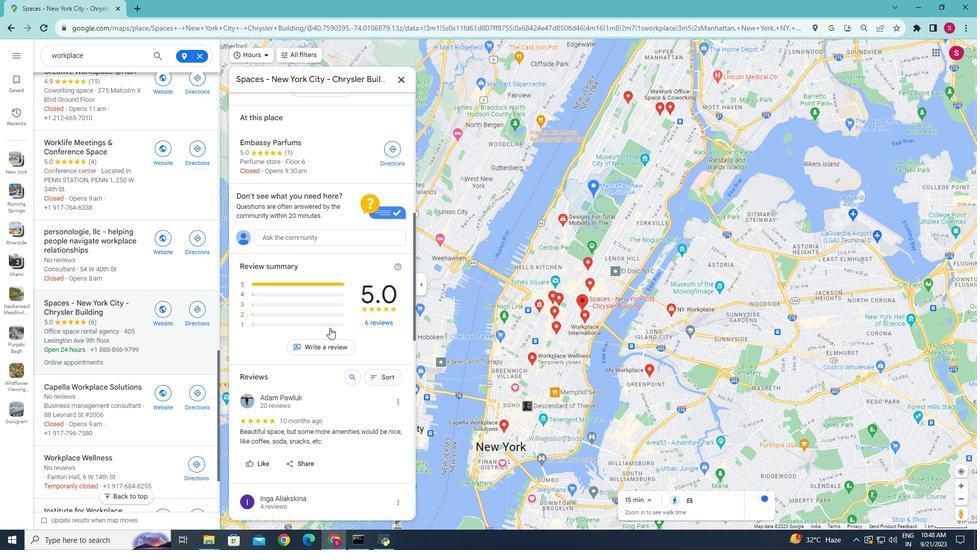 
Action: Mouse scrolled (330, 327) with delta (0, 0)
Screenshot: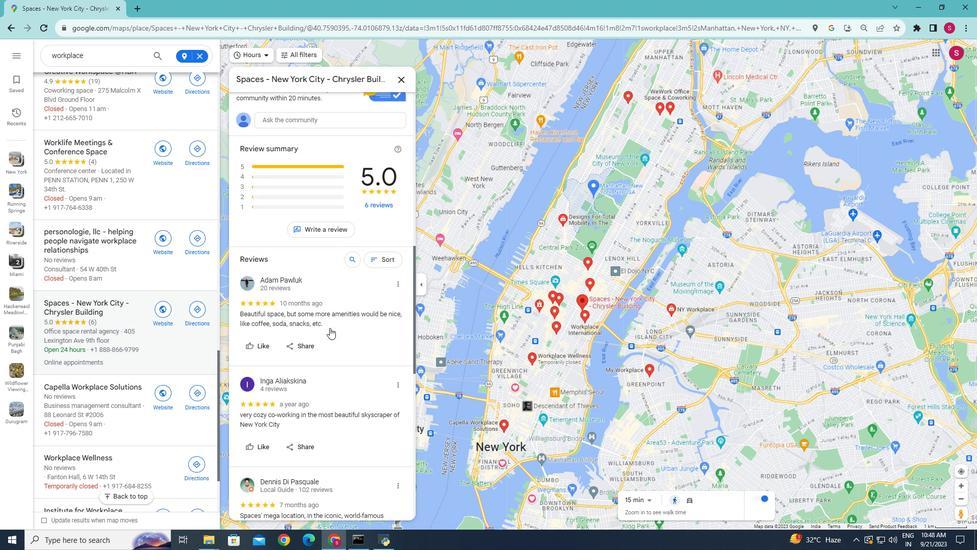 
Action: Mouse scrolled (330, 327) with delta (0, 0)
Screenshot: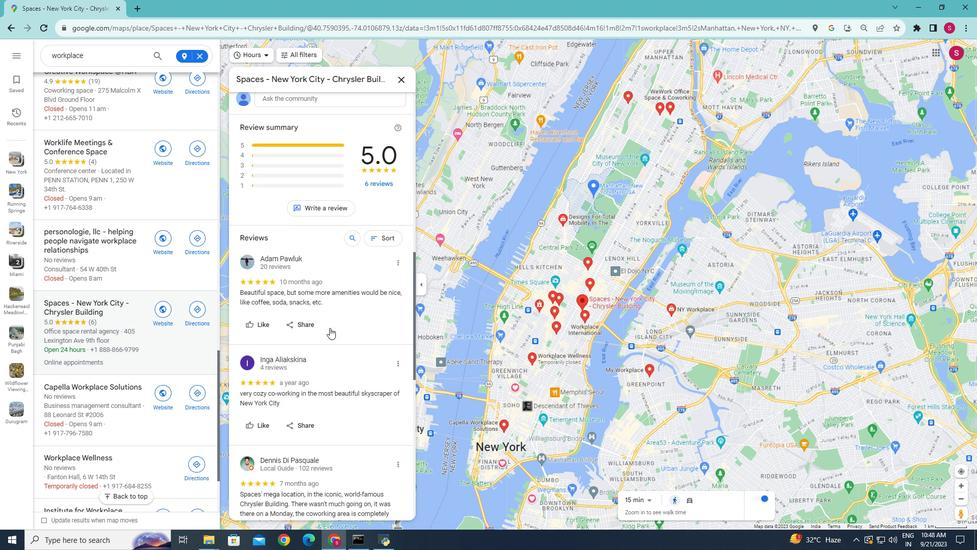 
Action: Mouse scrolled (330, 327) with delta (0, 0)
Screenshot: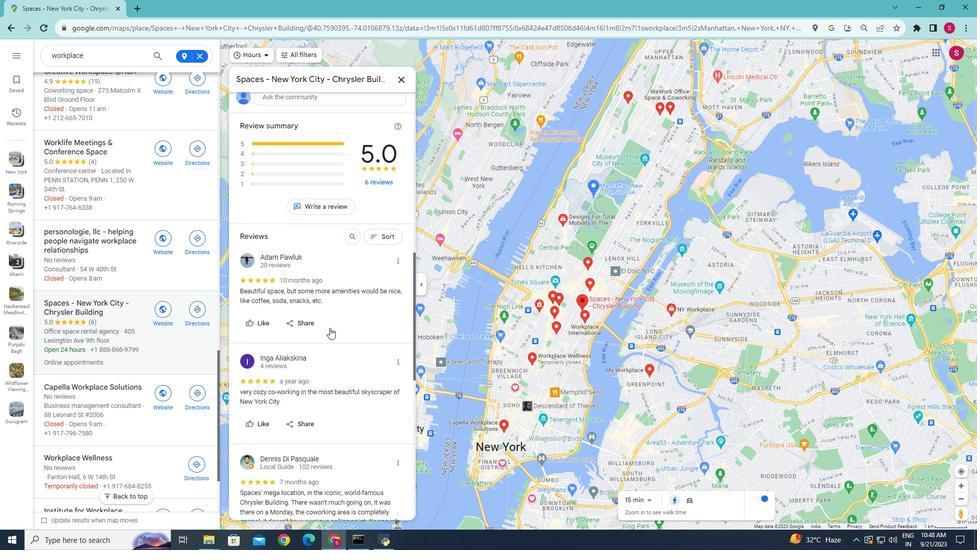 
Action: Mouse scrolled (330, 327) with delta (0, 0)
Screenshot: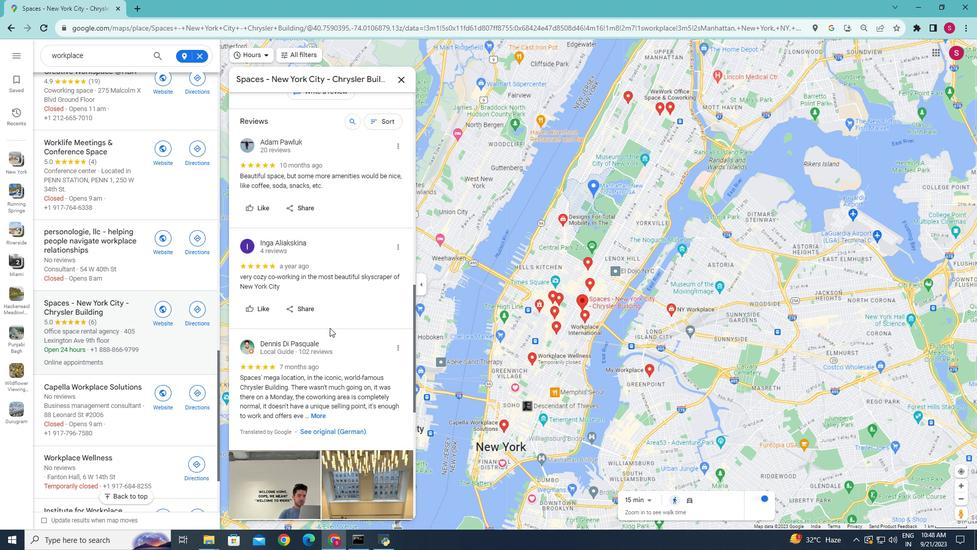 
Action: Mouse scrolled (330, 327) with delta (0, 0)
Screenshot: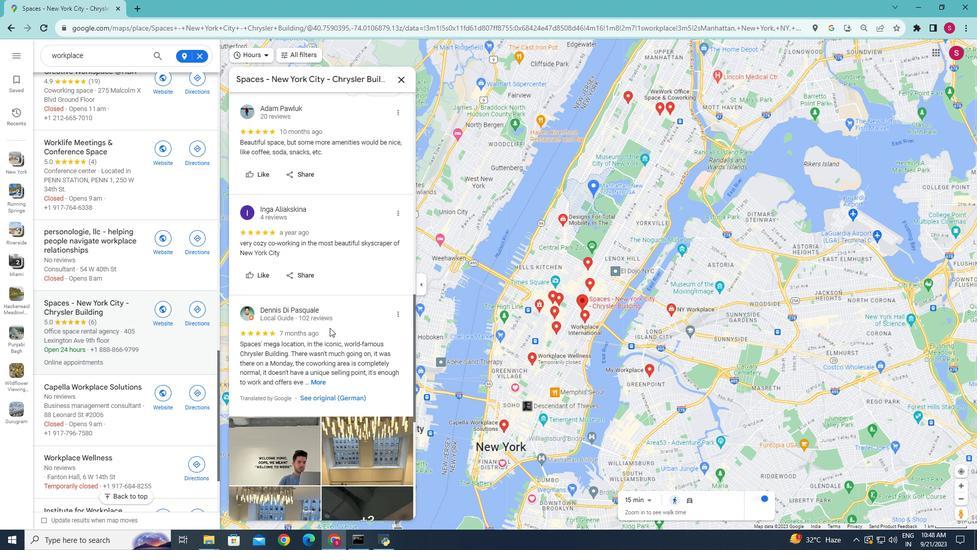 
Action: Mouse scrolled (330, 327) with delta (0, 0)
Screenshot: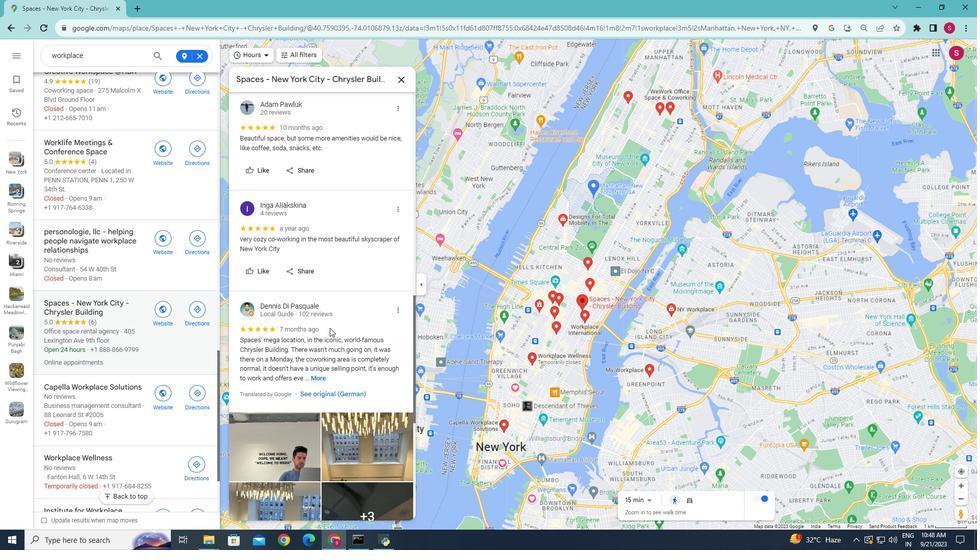 
Action: Mouse scrolled (330, 327) with delta (0, 0)
Screenshot: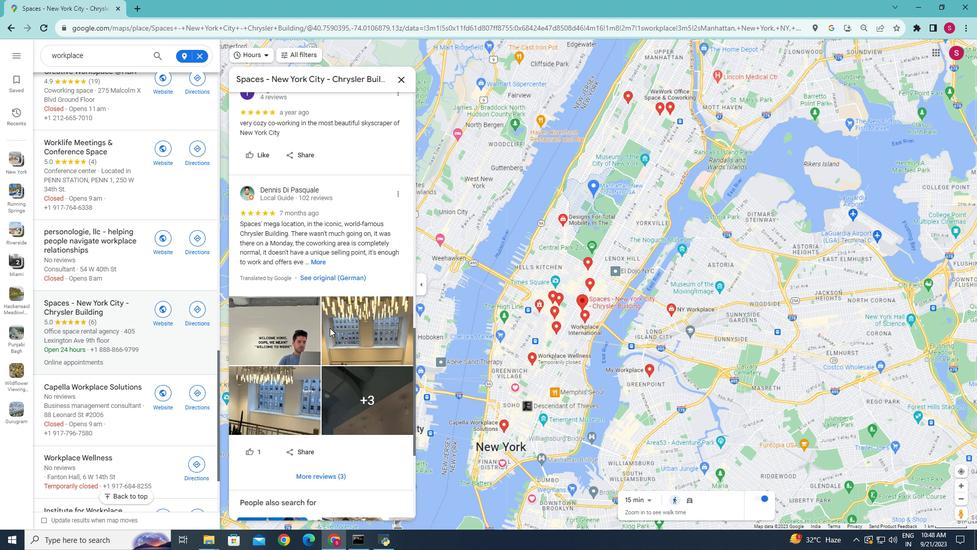 
Action: Mouse scrolled (330, 327) with delta (0, 0)
Screenshot: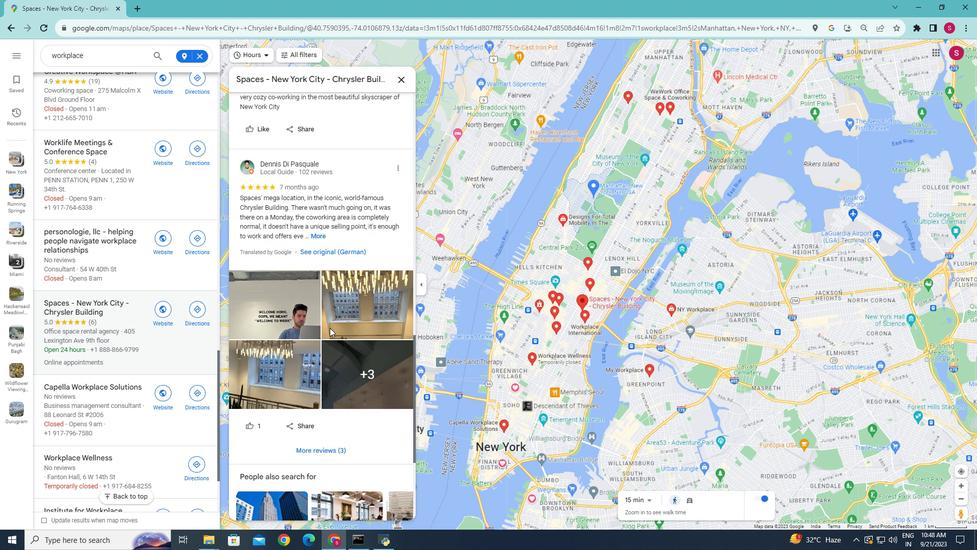 
Action: Mouse scrolled (330, 327) with delta (0, 0)
Screenshot: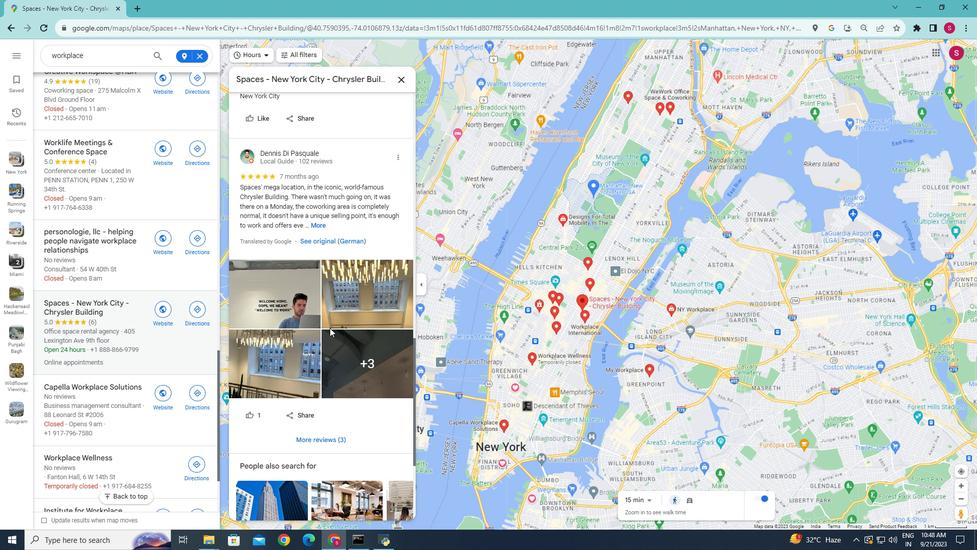 
Action: Mouse scrolled (330, 327) with delta (0, 0)
Screenshot: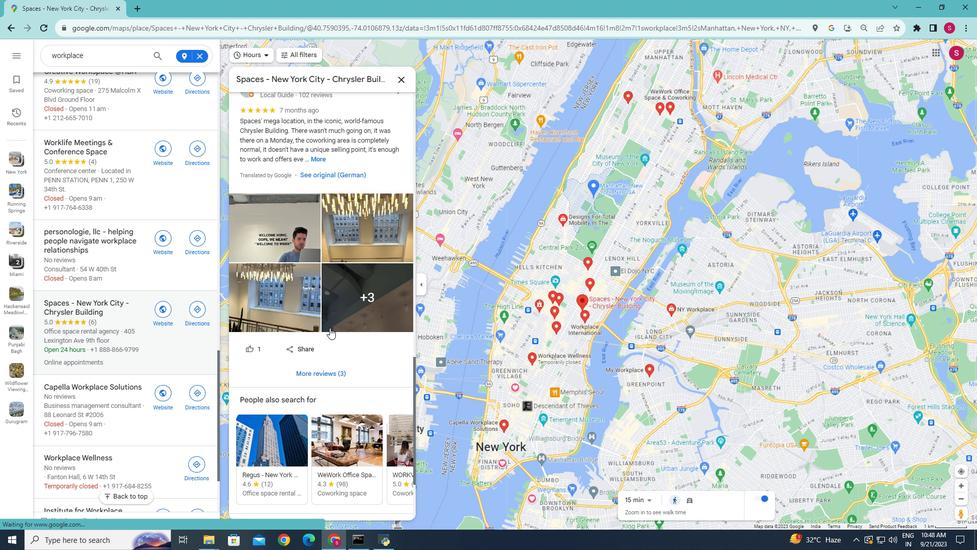 
Action: Mouse scrolled (330, 327) with delta (0, 0)
Screenshot: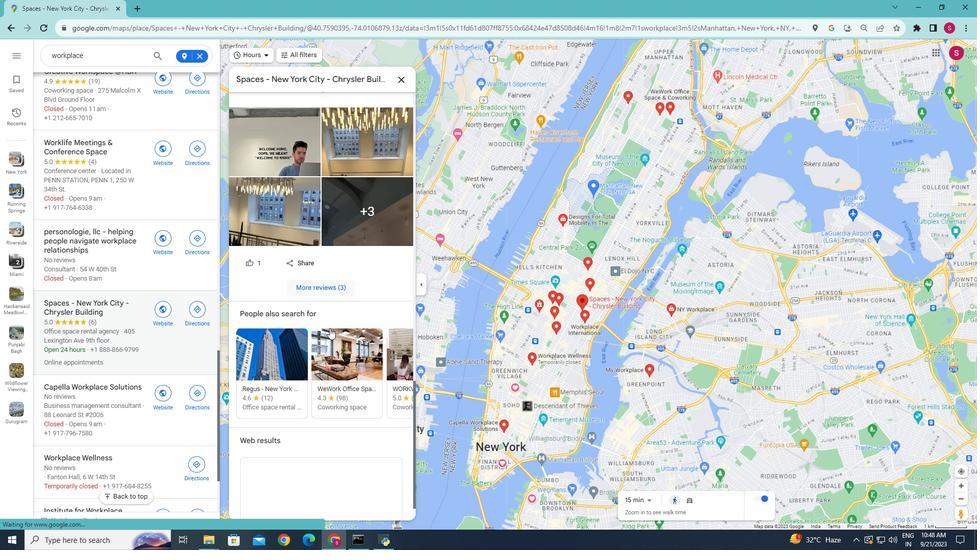 
Action: Mouse scrolled (330, 327) with delta (0, 0)
Screenshot: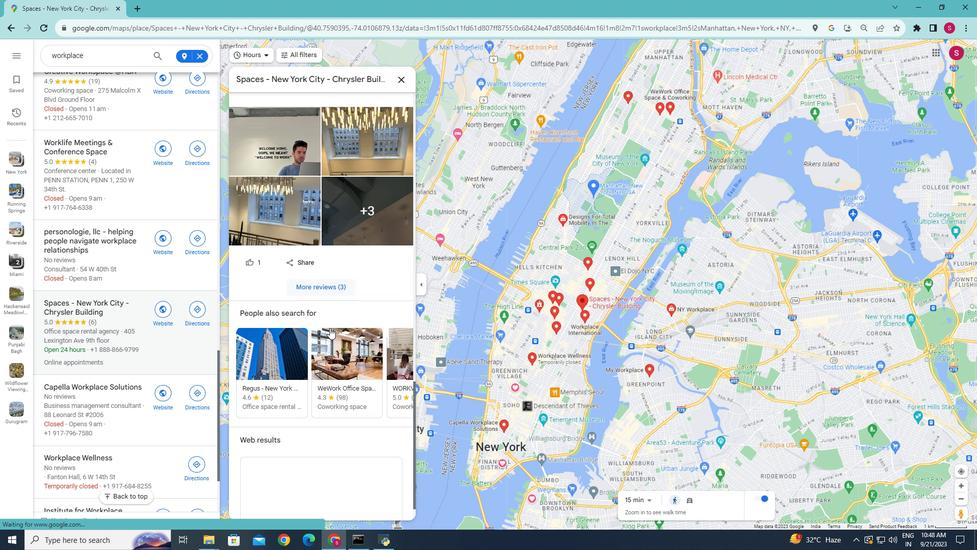 
Action: Mouse scrolled (330, 327) with delta (0, 0)
Screenshot: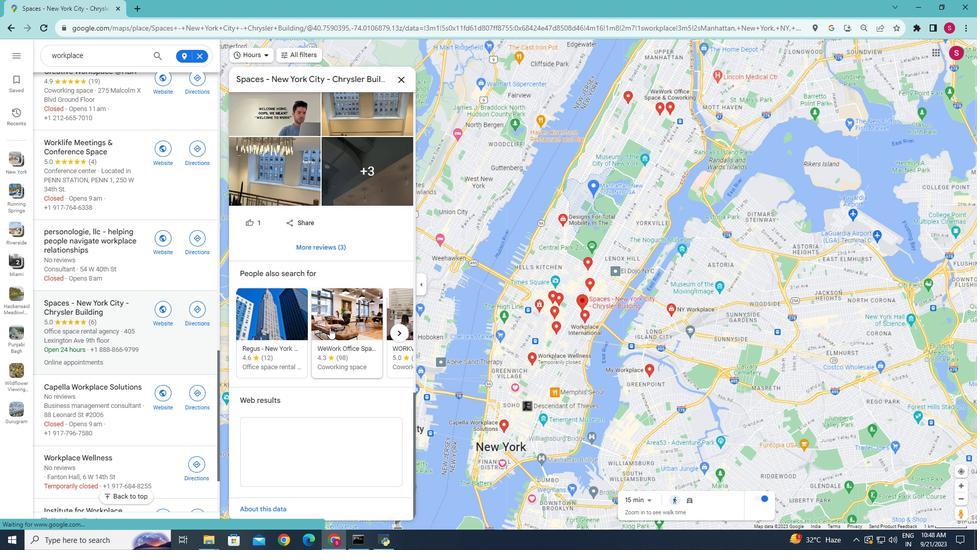 
Action: Mouse scrolled (330, 327) with delta (0, 0)
Screenshot: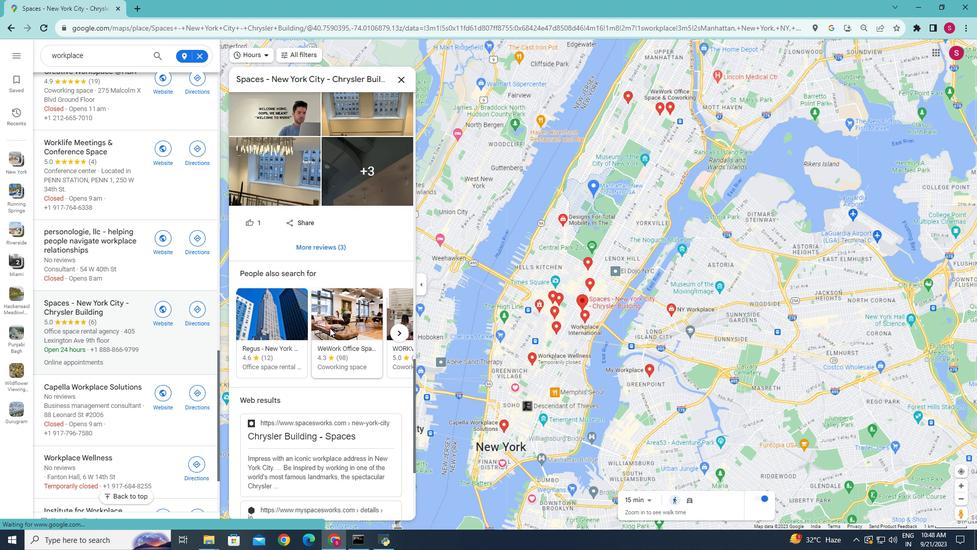 
Action: Mouse scrolled (330, 327) with delta (0, 0)
Screenshot: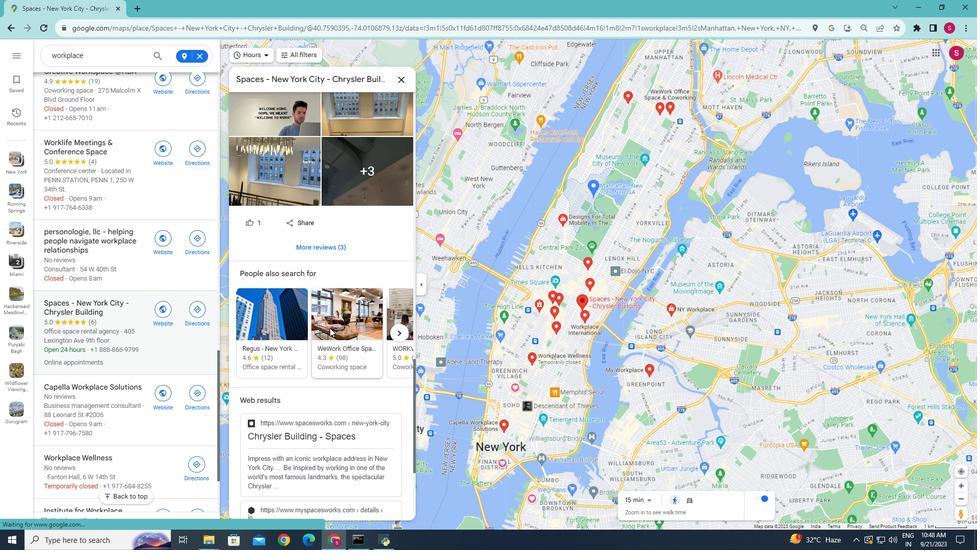 
Action: Mouse scrolled (330, 328) with delta (0, 0)
Screenshot: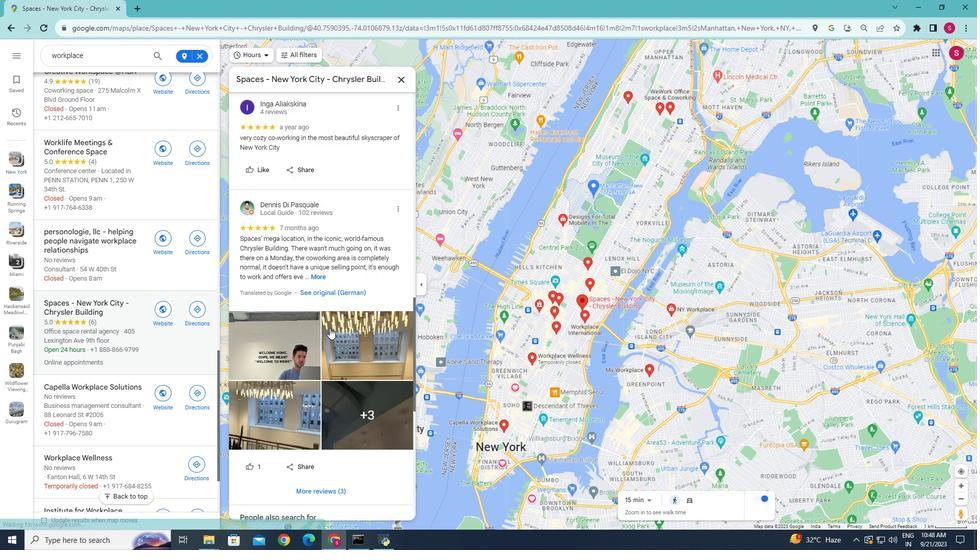
Action: Mouse scrolled (330, 328) with delta (0, 0)
Screenshot: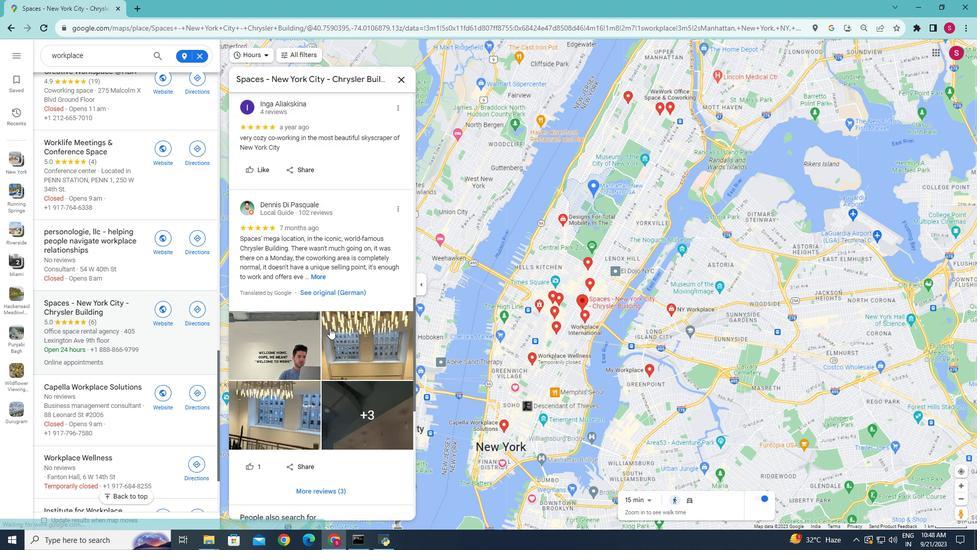 
Action: Mouse scrolled (330, 328) with delta (0, 0)
Screenshot: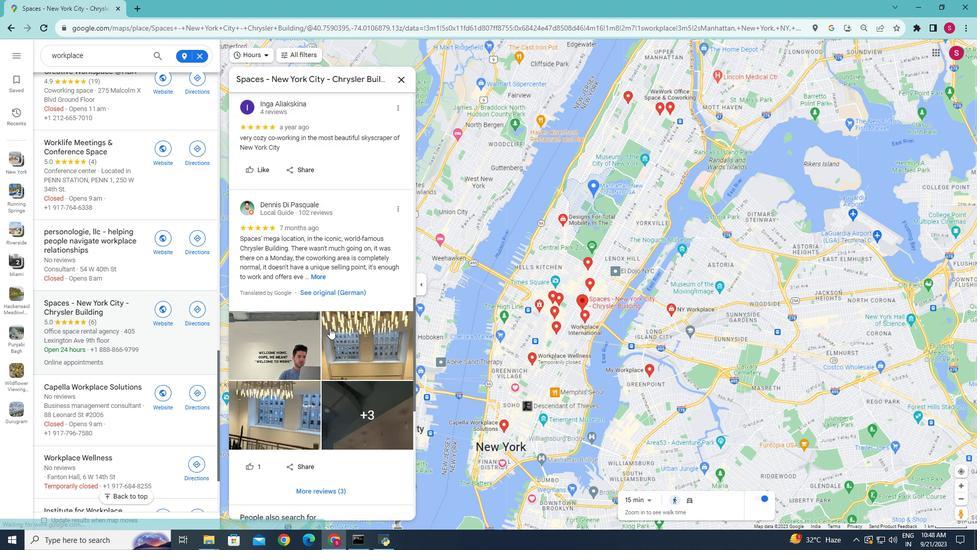 
Action: Mouse scrolled (330, 328) with delta (0, 0)
Screenshot: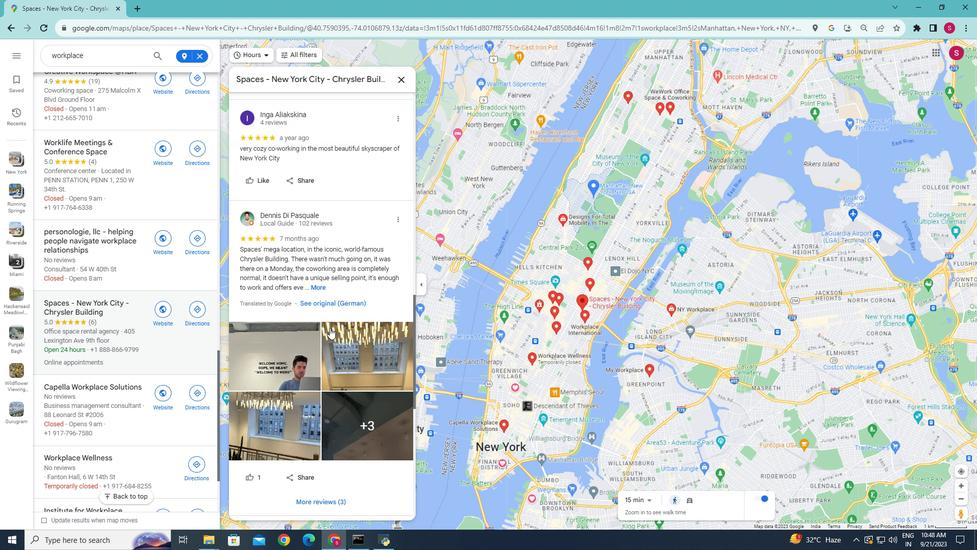 
Action: Mouse scrolled (330, 328) with delta (0, 0)
Screenshot: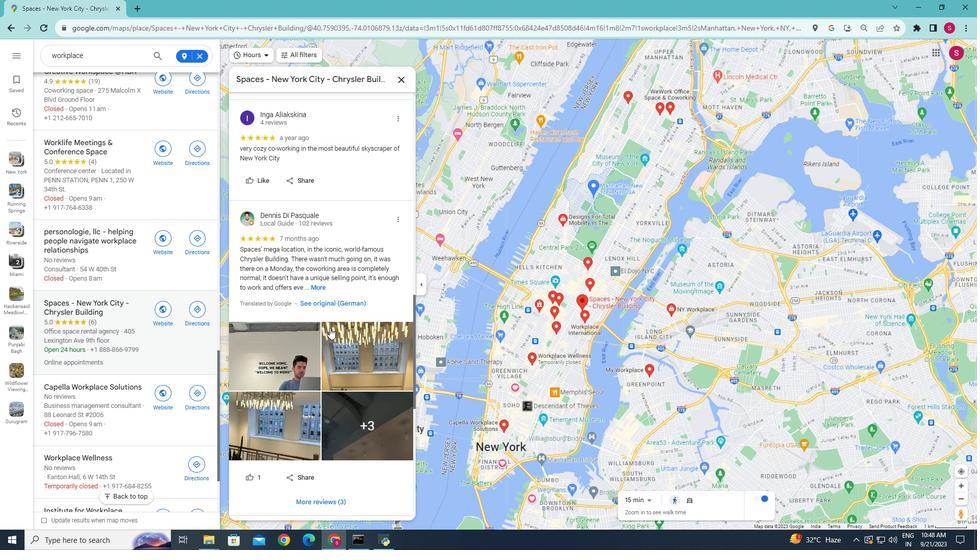 
Action: Mouse scrolled (330, 328) with delta (0, 0)
Screenshot: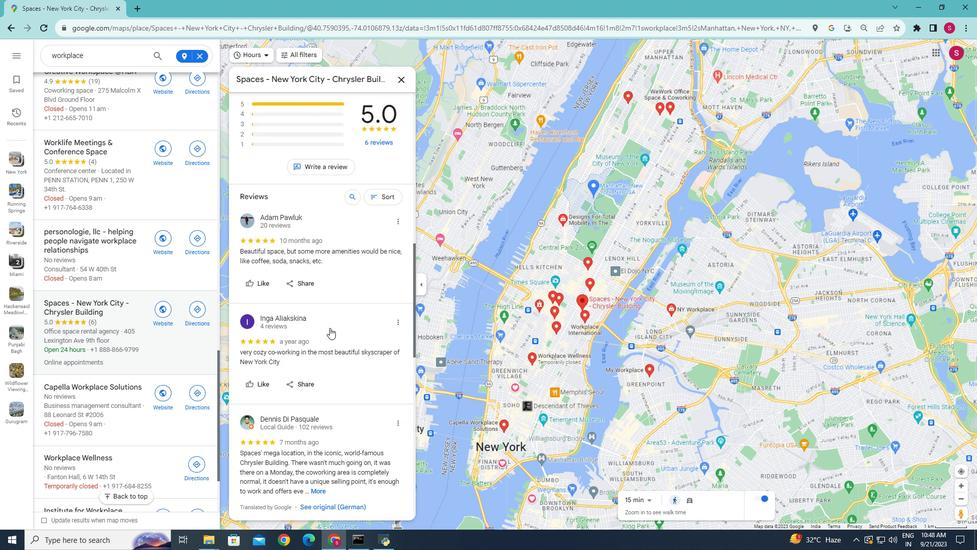 
Action: Mouse scrolled (330, 328) with delta (0, 0)
Screenshot: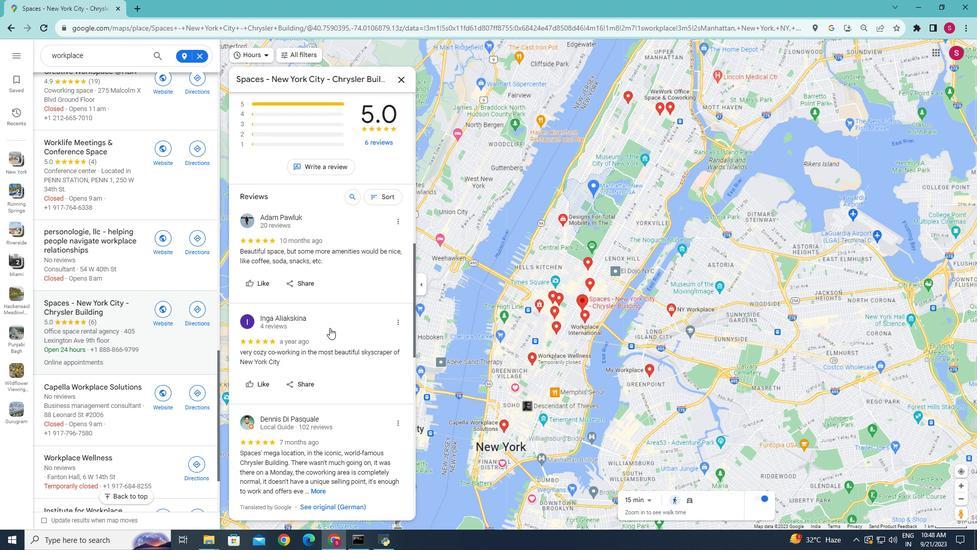 
Action: Mouse scrolled (330, 328) with delta (0, 0)
Screenshot: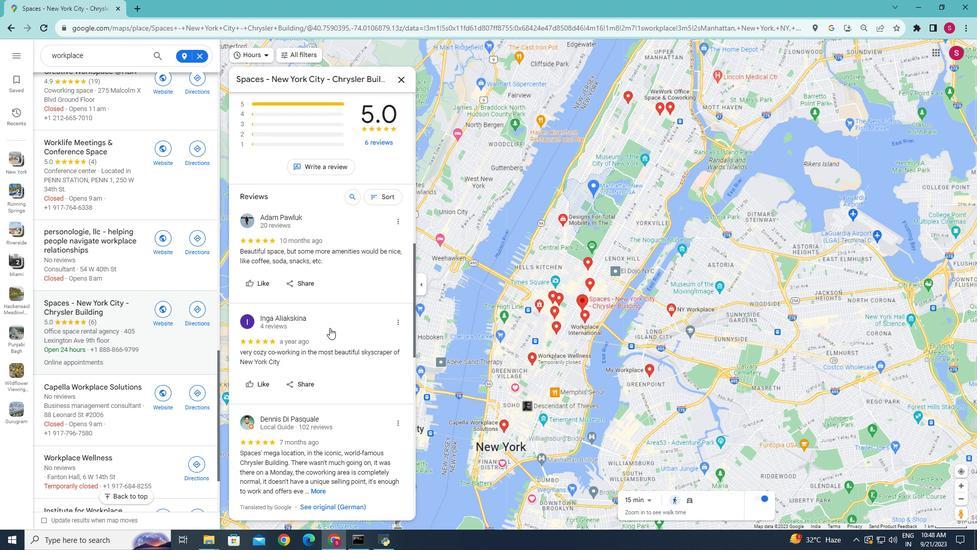 
Action: Mouse scrolled (330, 328) with delta (0, 0)
Screenshot: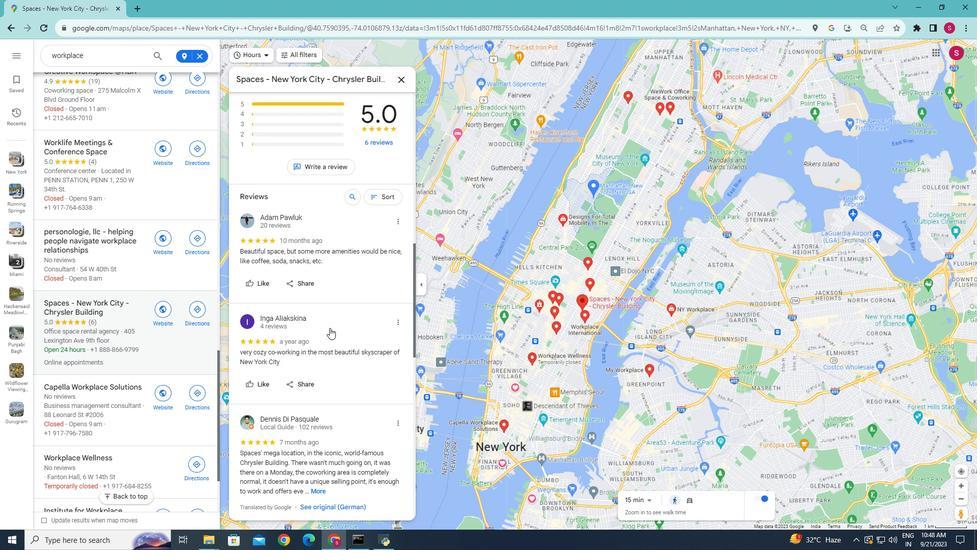 
Action: Mouse scrolled (330, 328) with delta (0, 0)
Screenshot: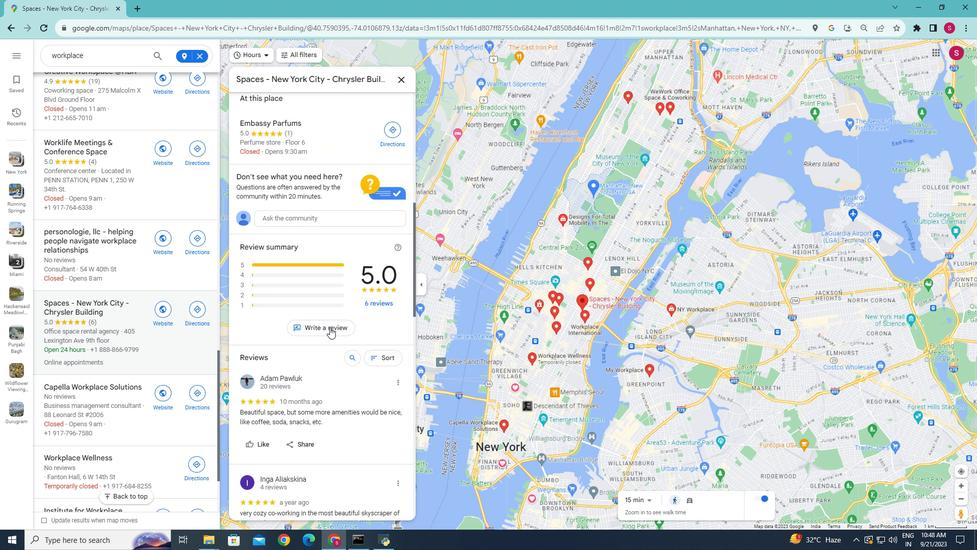 
Action: Mouse scrolled (330, 328) with delta (0, 0)
Screenshot: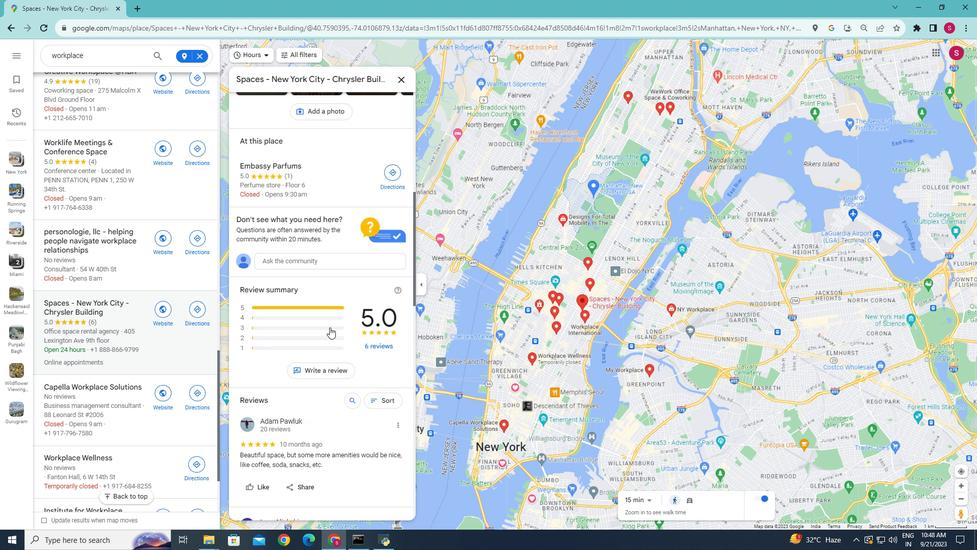 
Action: Mouse scrolled (330, 328) with delta (0, 0)
Screenshot: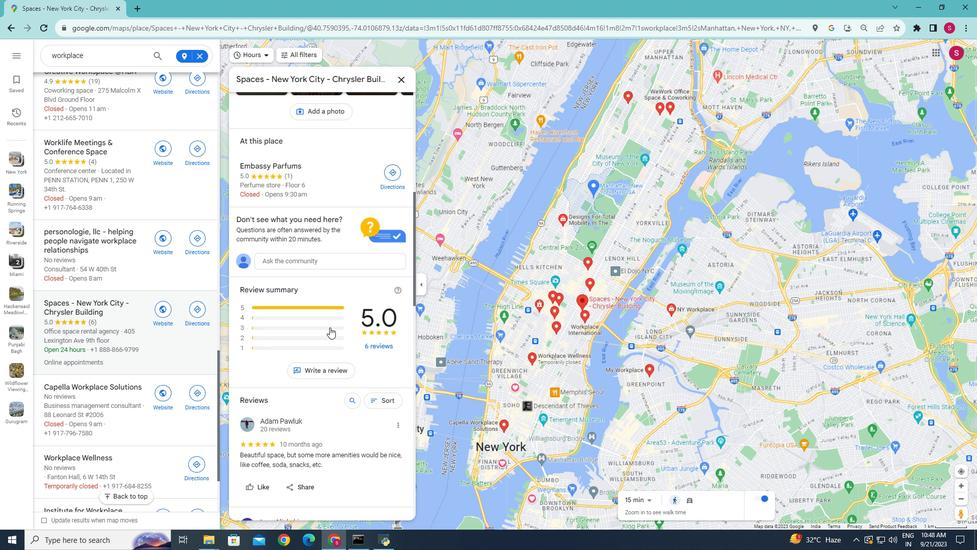 
Action: Mouse scrolled (330, 328) with delta (0, 0)
Screenshot: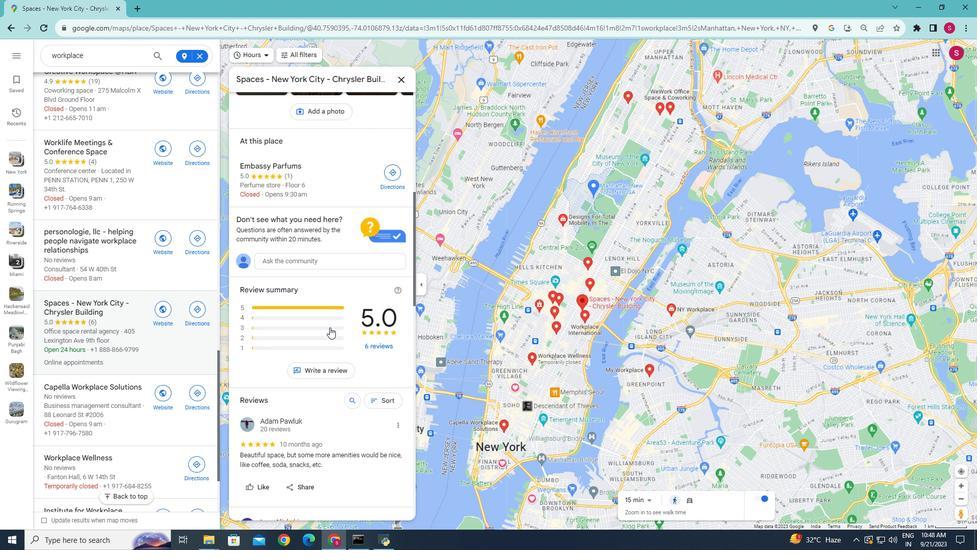 
Action: Mouse moved to (330, 327)
Screenshot: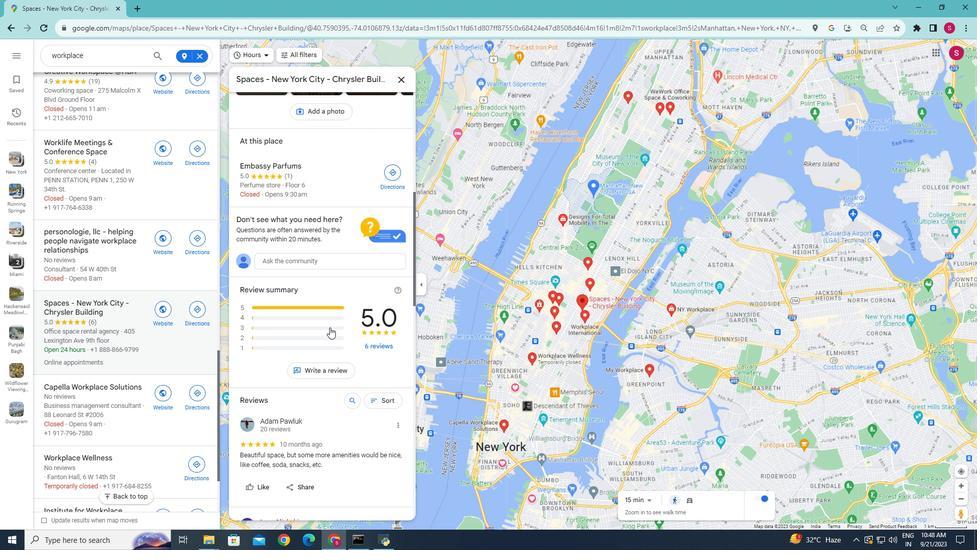 
Action: Mouse scrolled (330, 327) with delta (0, 0)
Screenshot: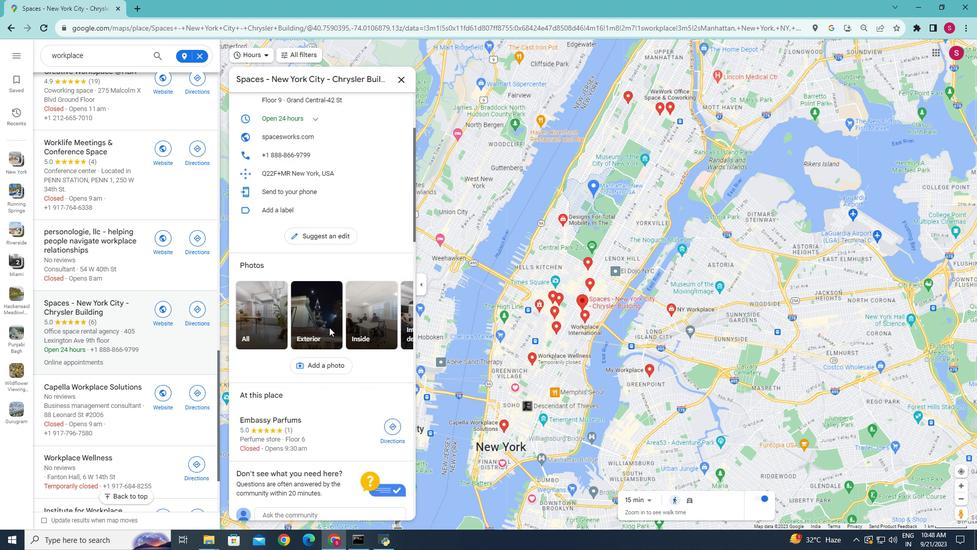 
Action: Mouse scrolled (330, 327) with delta (0, 0)
Screenshot: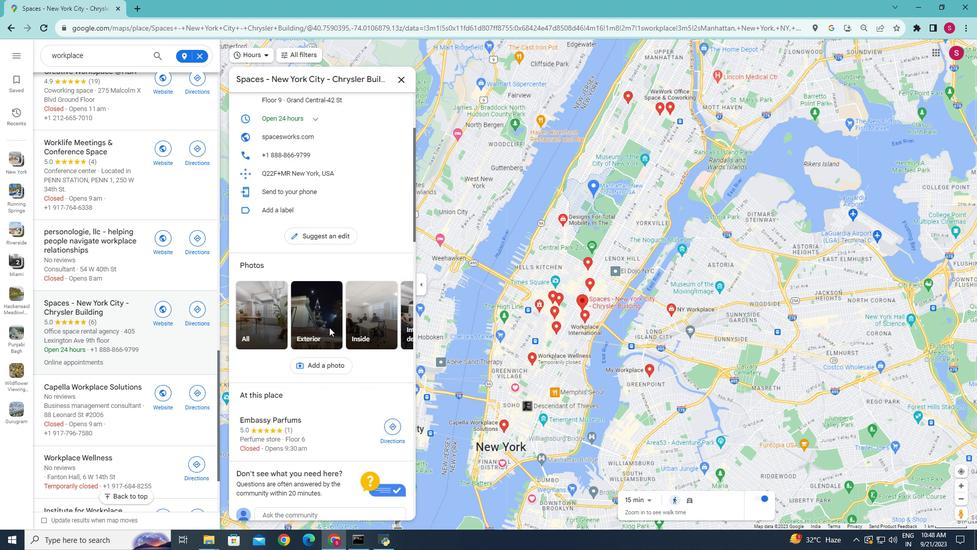 
Action: Mouse scrolled (330, 327) with delta (0, 0)
Screenshot: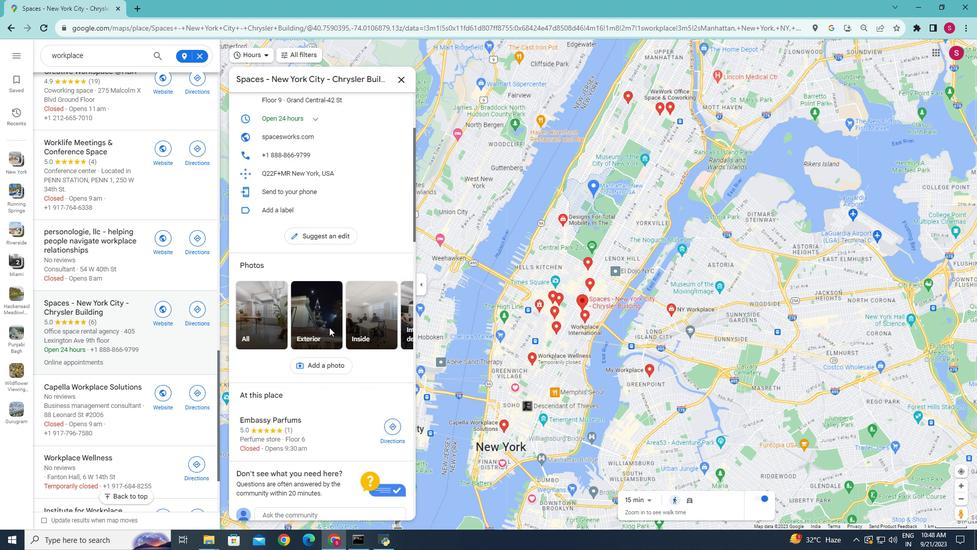 
Action: Mouse scrolled (330, 327) with delta (0, 0)
Screenshot: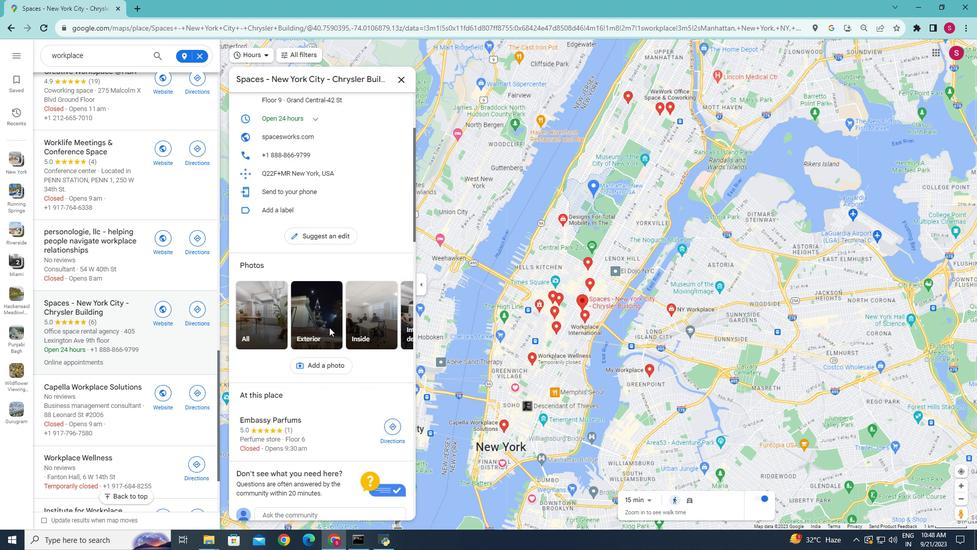 
Action: Mouse scrolled (330, 327) with delta (0, 0)
Screenshot: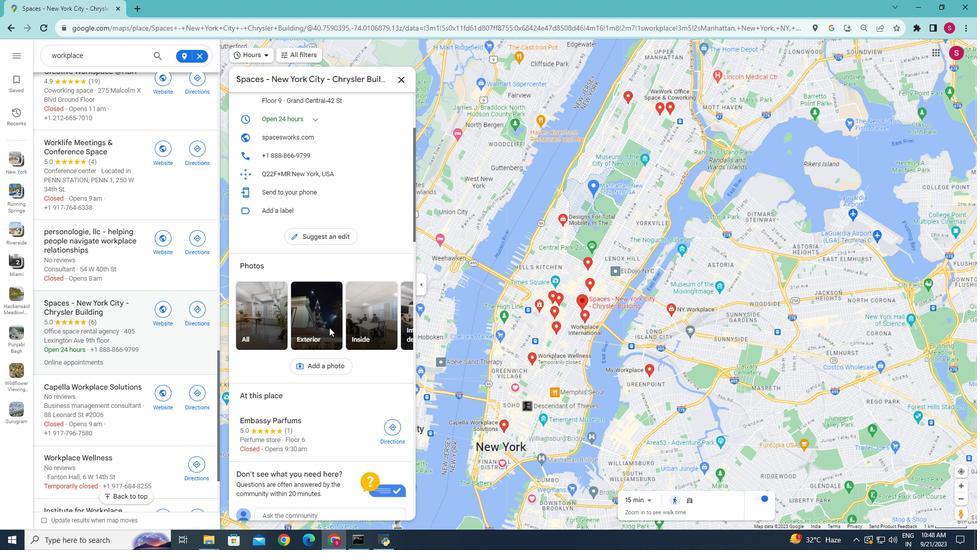 
Action: Mouse moved to (328, 326)
Screenshot: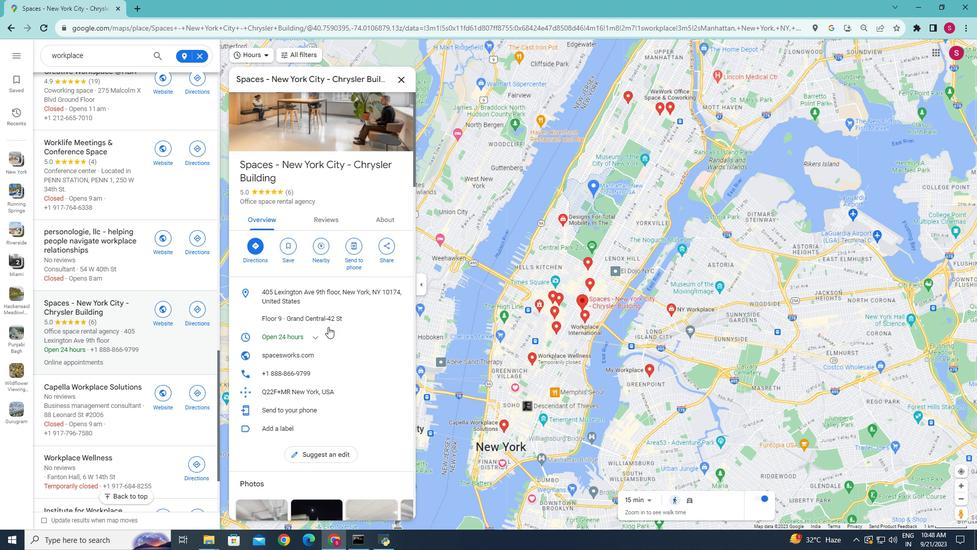 
Action: Mouse scrolled (328, 327) with delta (0, 0)
Screenshot: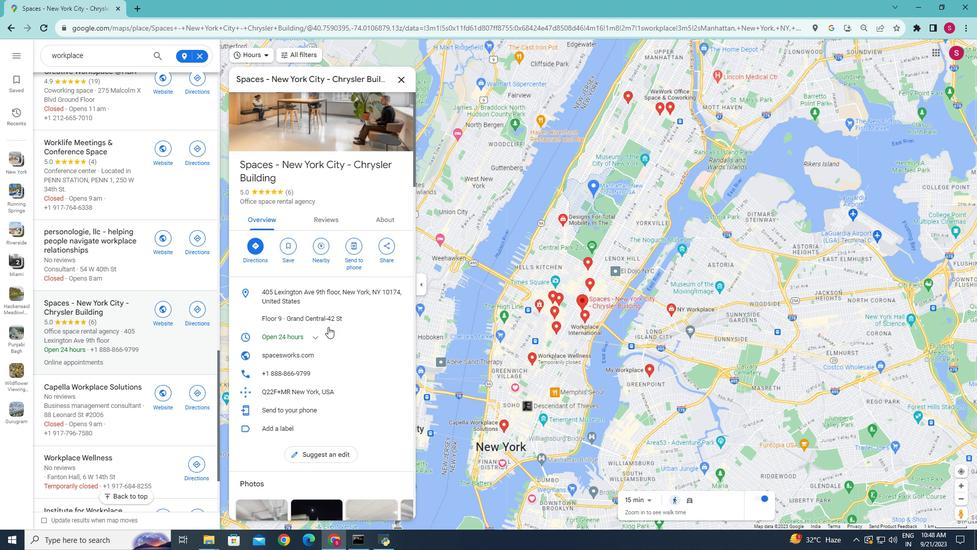 
Action: Mouse scrolled (328, 327) with delta (0, 0)
Screenshot: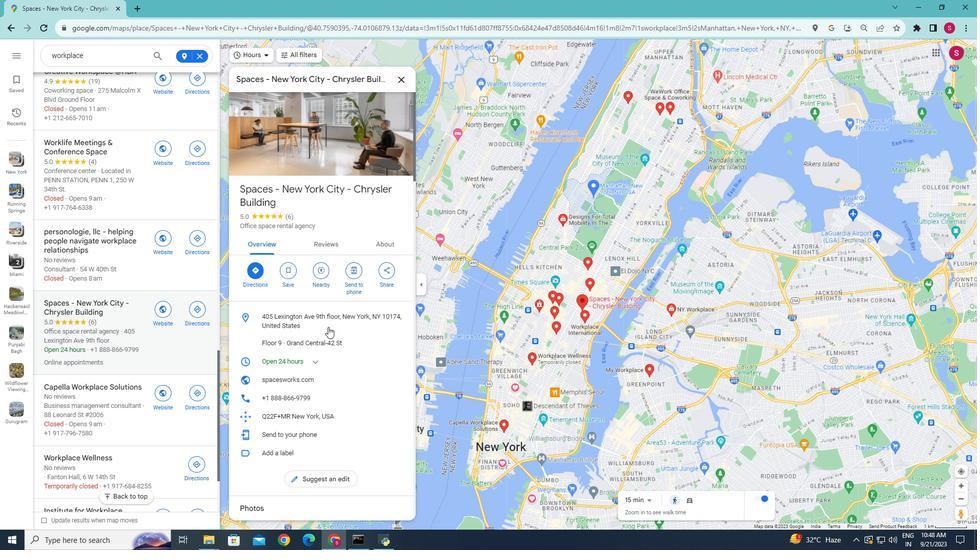 
Action: Mouse scrolled (328, 327) with delta (0, 0)
Screenshot: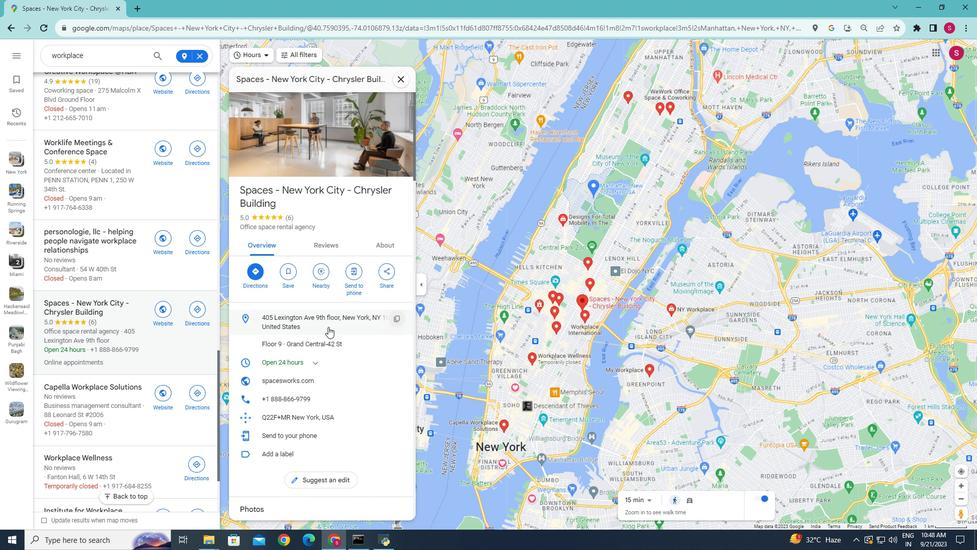 
Action: Mouse scrolled (328, 327) with delta (0, 0)
Screenshot: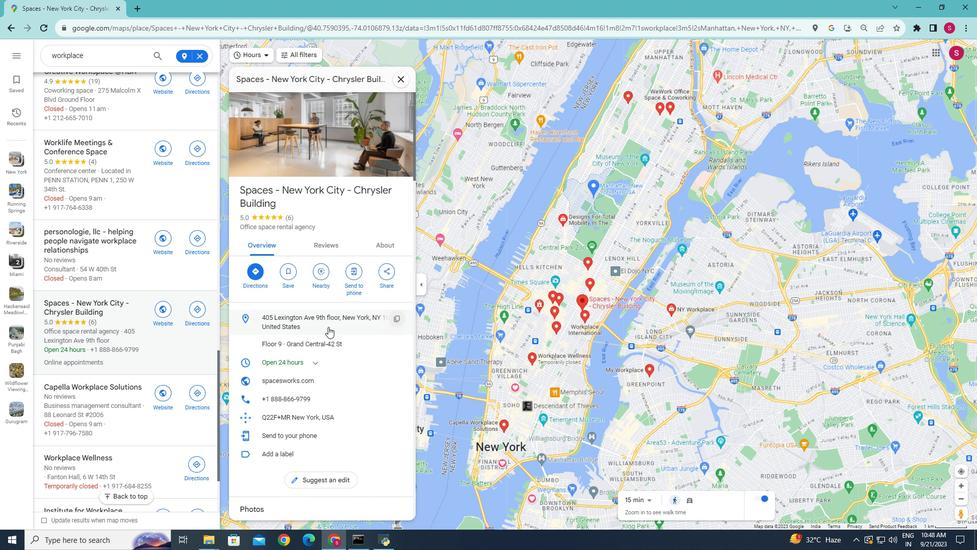 
Action: Mouse scrolled (328, 327) with delta (0, 0)
Screenshot: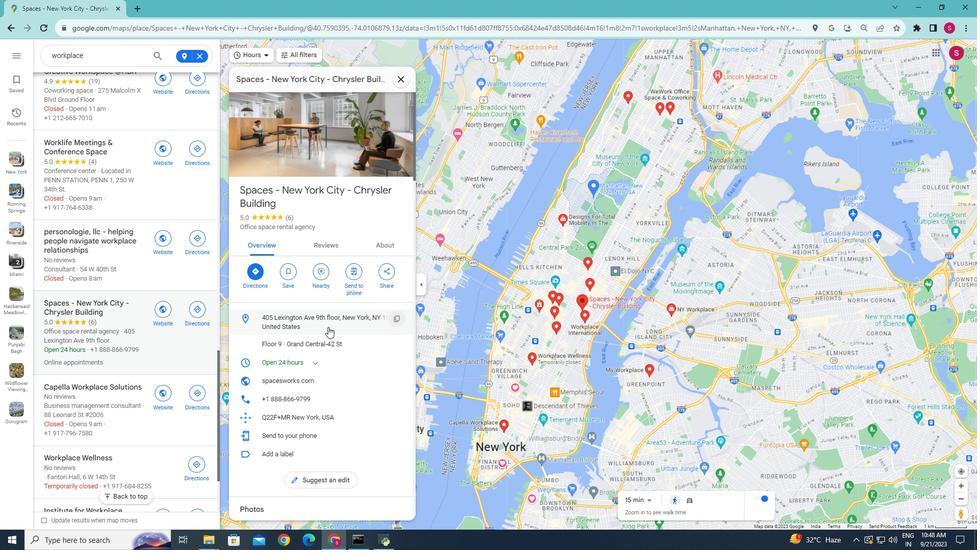 
Action: Mouse scrolled (328, 327) with delta (0, 0)
Screenshot: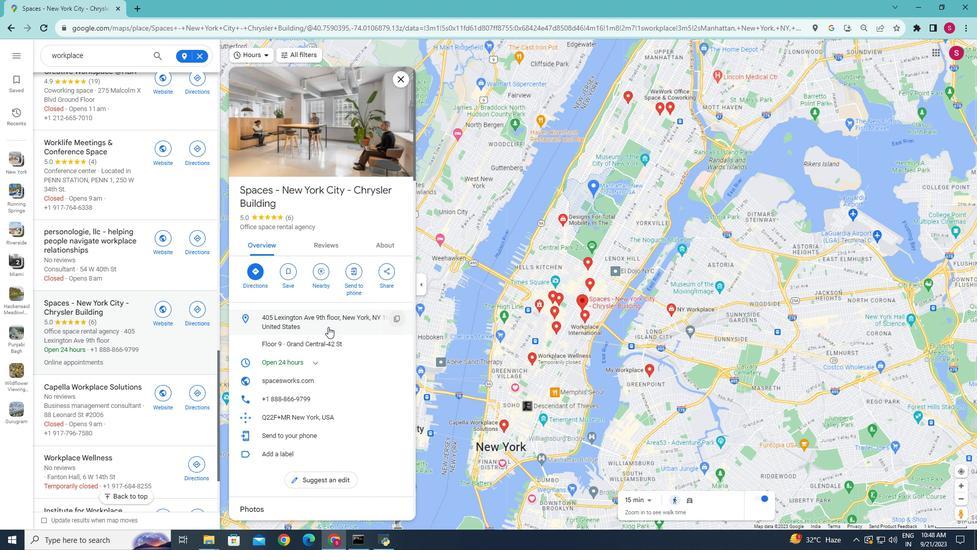
Action: Mouse scrolled (328, 327) with delta (0, 0)
Screenshot: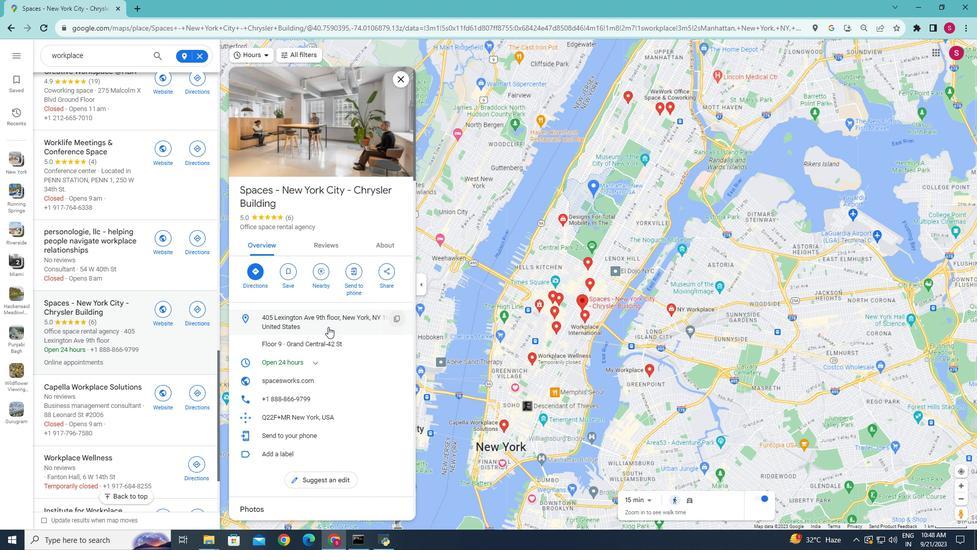 
Action: Mouse moved to (289, 271)
Screenshot: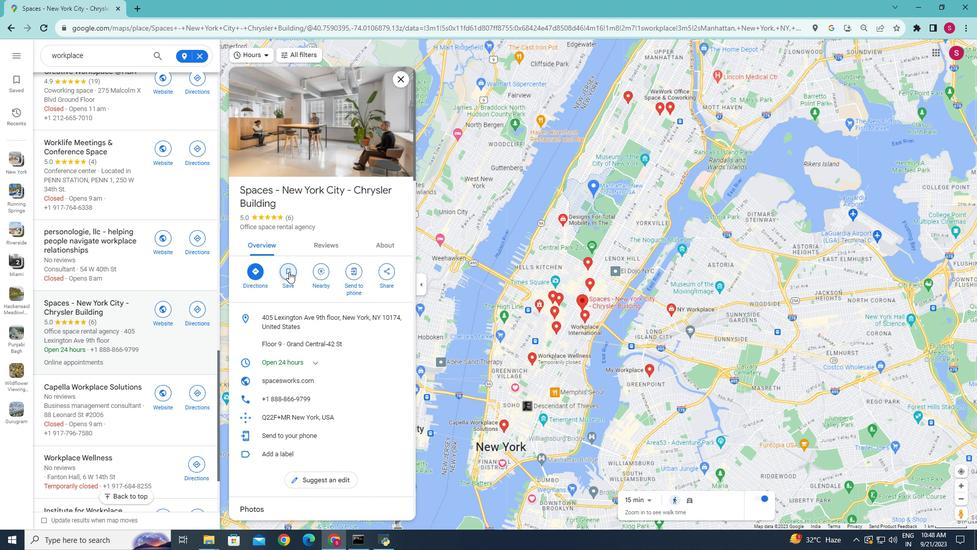 
Action: Mouse pressed left at (289, 271)
Screenshot: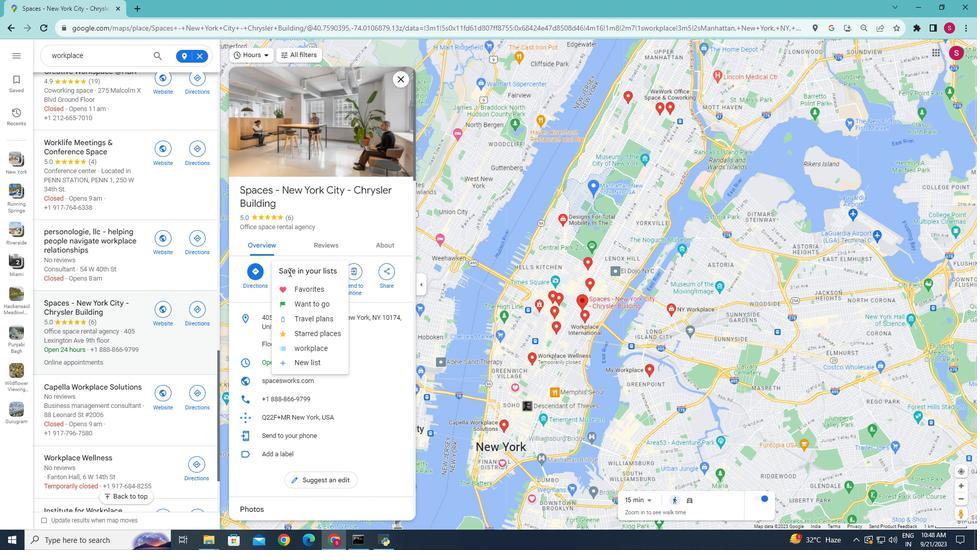 
Action: Mouse moved to (309, 287)
Screenshot: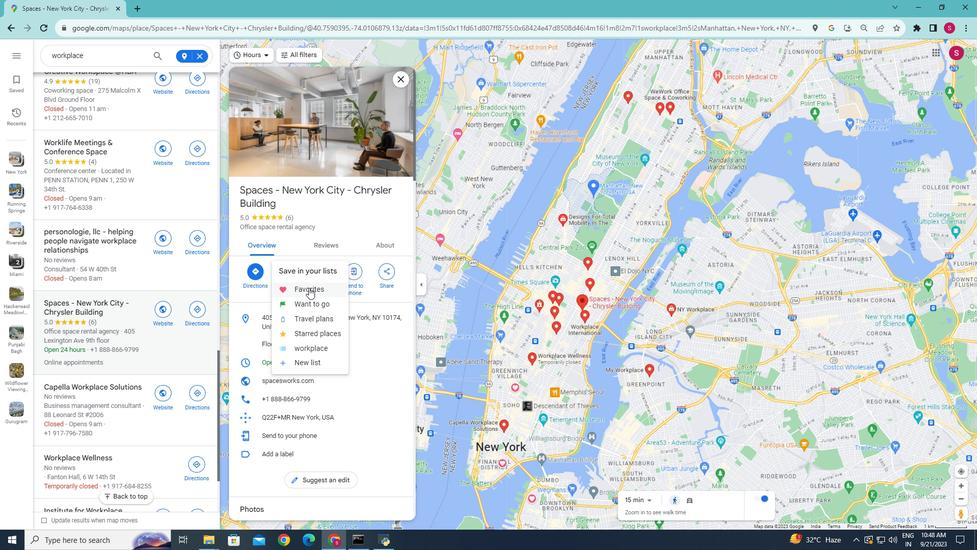 
Action: Mouse pressed left at (309, 287)
Screenshot: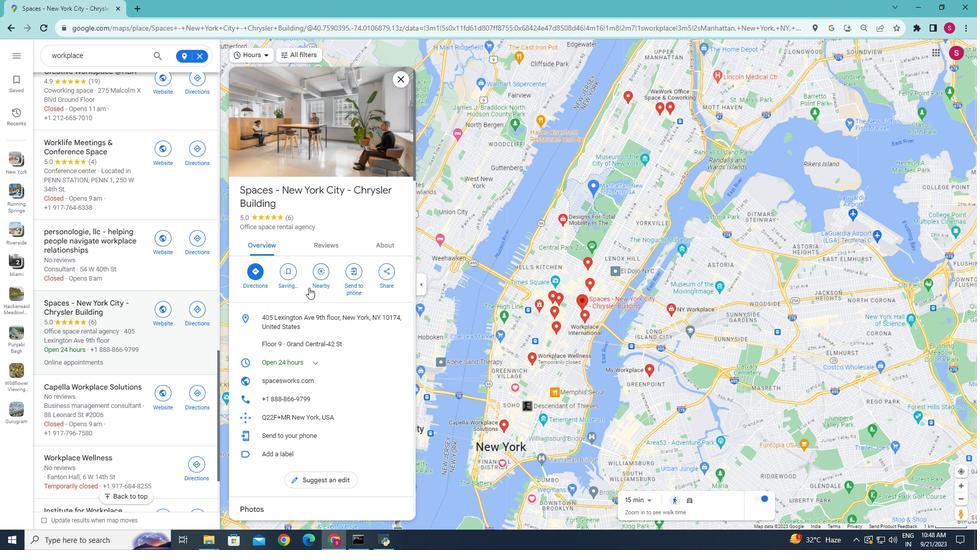 
Action: Mouse moved to (435, 288)
Screenshot: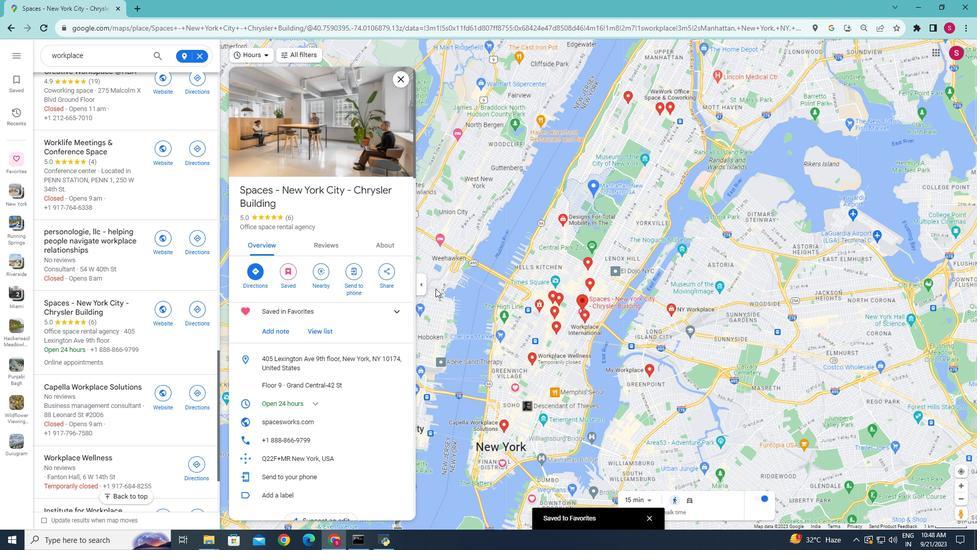 
